 Task: Look for space in Oak Grove, United States from 8th August, 2023 to 15th August, 2023 for 9 adults in price range Rs.10000 to Rs.14000. Place can be shared room with 5 bedrooms having 9 beds and 5 bathrooms. Property type can be house, flat, guest house. Amenities needed are: wifi, TV, free parkinig on premises, gym, breakfast. Booking option can be shelf check-in. Required host language is English.
Action: Mouse moved to (444, 115)
Screenshot: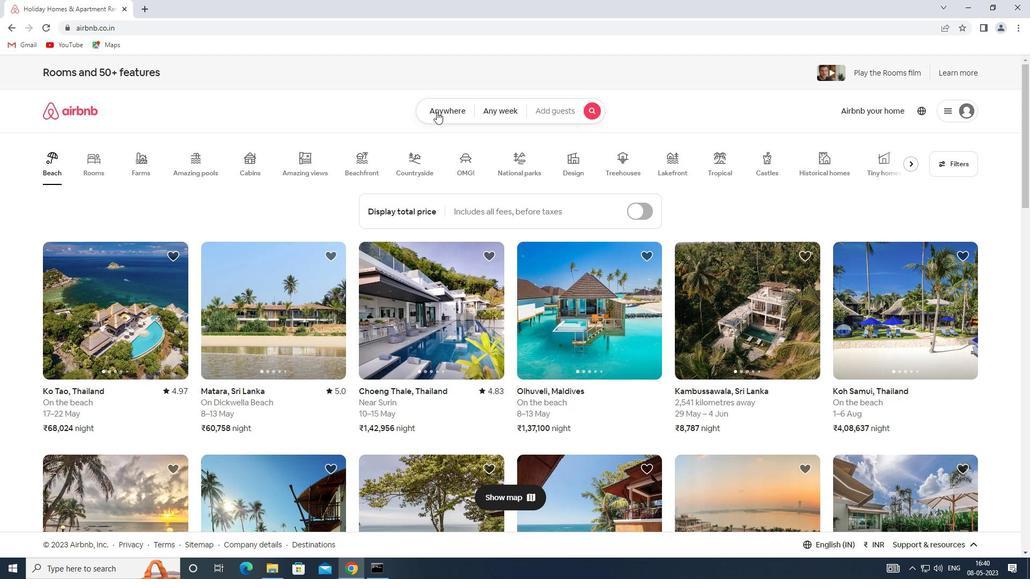
Action: Mouse pressed left at (444, 115)
Screenshot: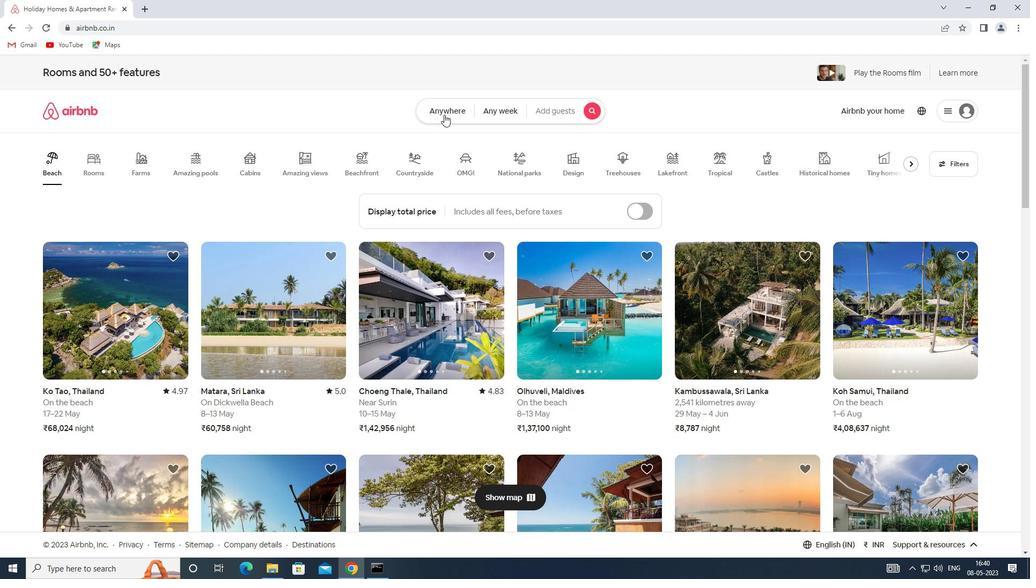 
Action: Mouse moved to (359, 148)
Screenshot: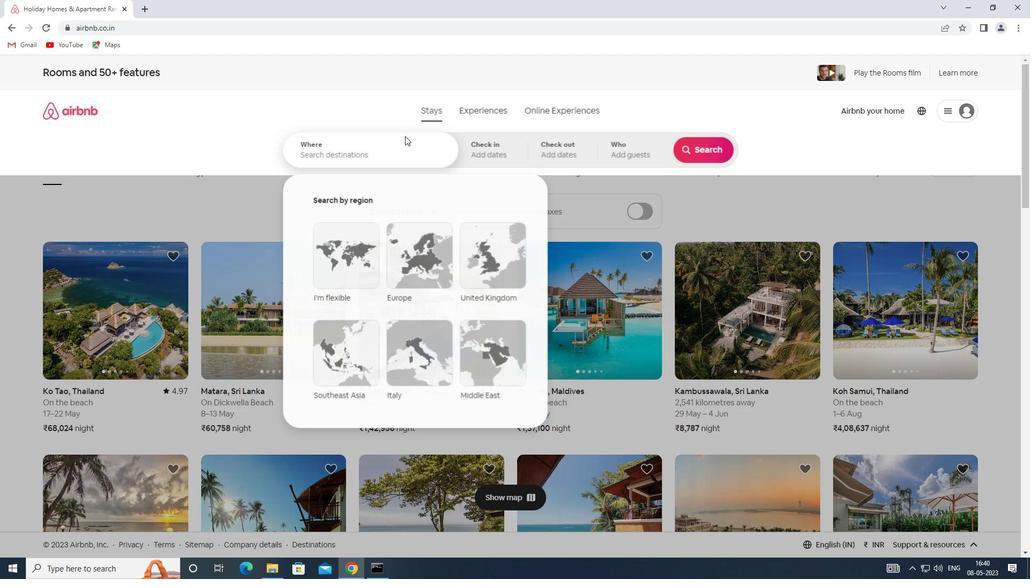 
Action: Mouse pressed left at (359, 148)
Screenshot: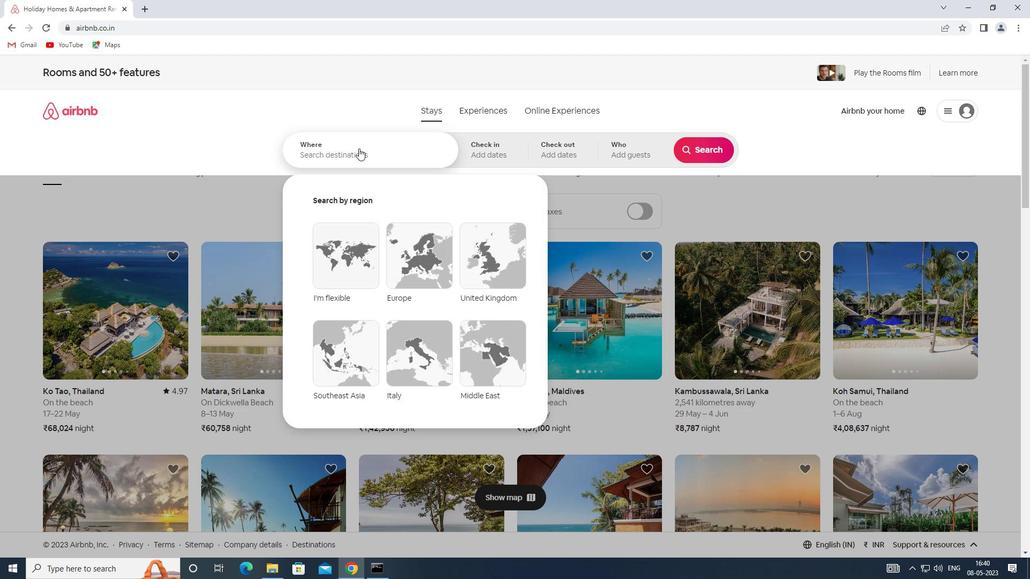 
Action: Key pressed <Key.shift><Key.shift><Key.shift><Key.shift><Key.shift>SPACE<Key.space>IN<Key.space><Key.shift>OAK<Key.space><Key.shift>GROVE,<Key.shift>UNITED<Key.space><Key.shift>STATES
Screenshot: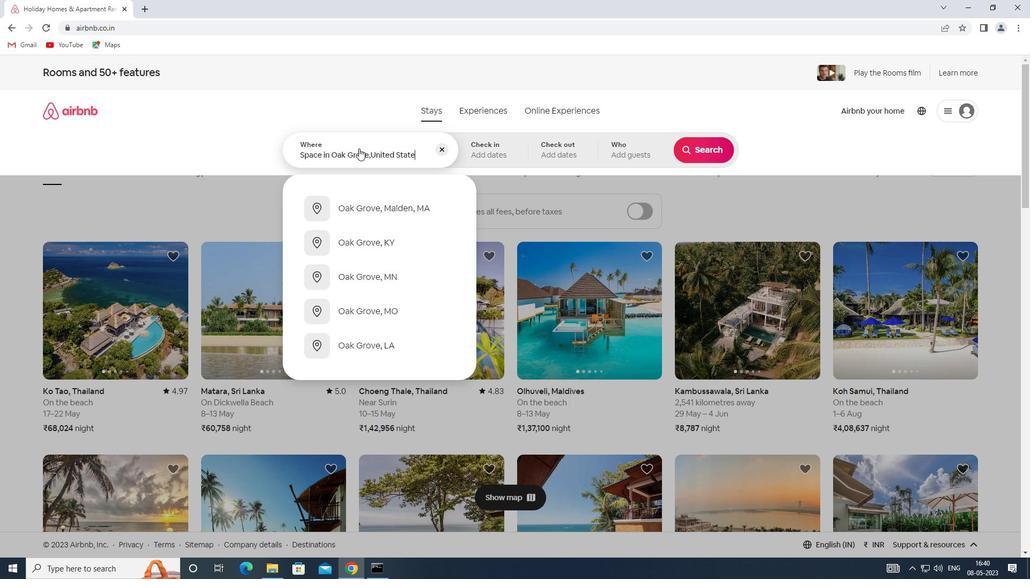 
Action: Mouse moved to (481, 142)
Screenshot: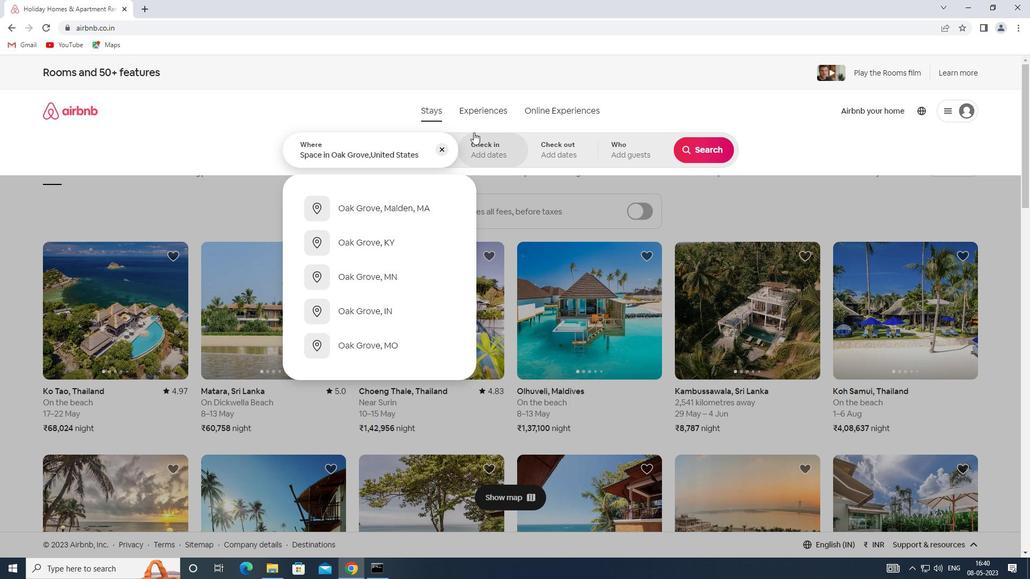 
Action: Mouse pressed left at (481, 142)
Screenshot: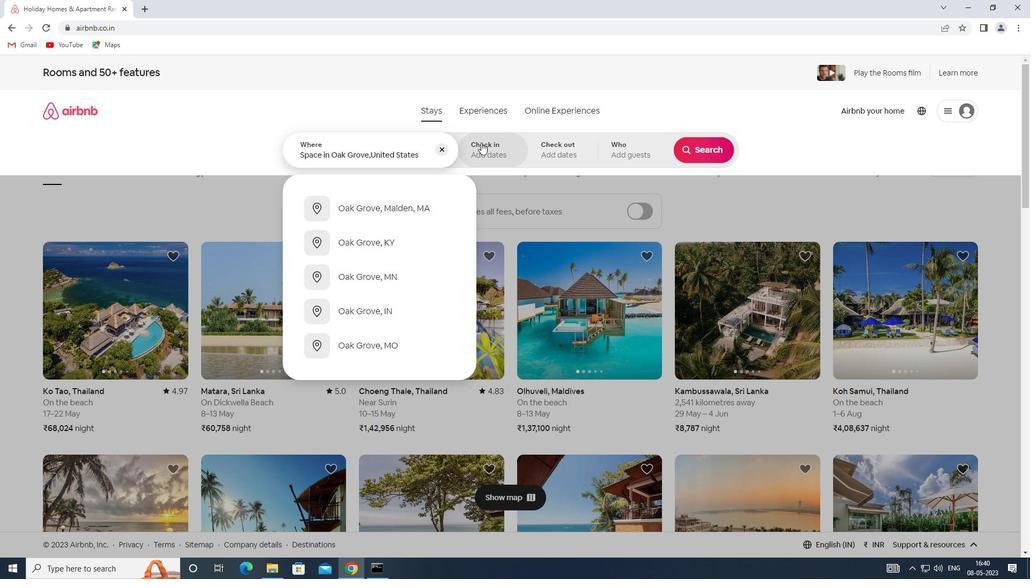 
Action: Mouse moved to (697, 233)
Screenshot: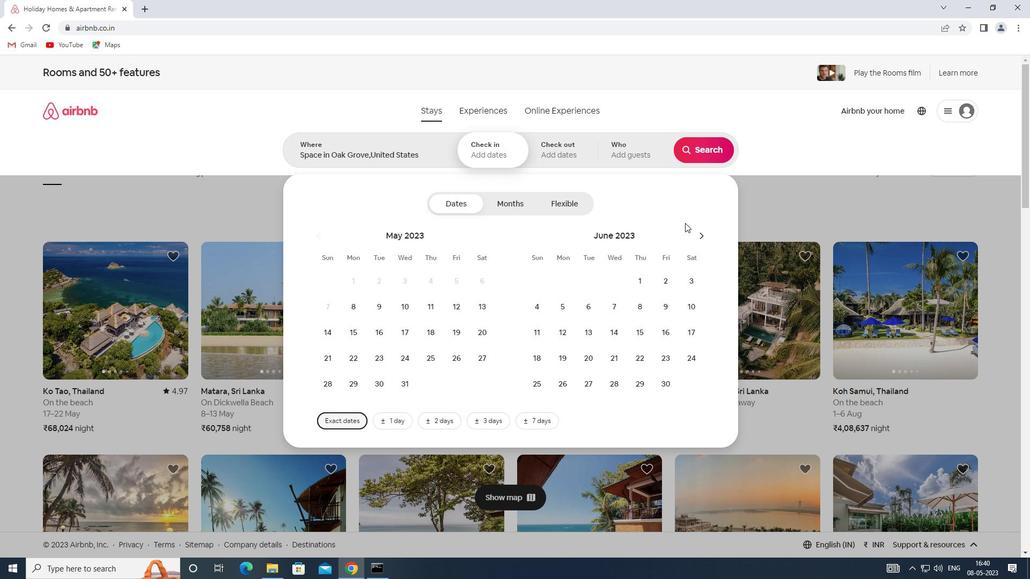 
Action: Mouse pressed left at (697, 233)
Screenshot: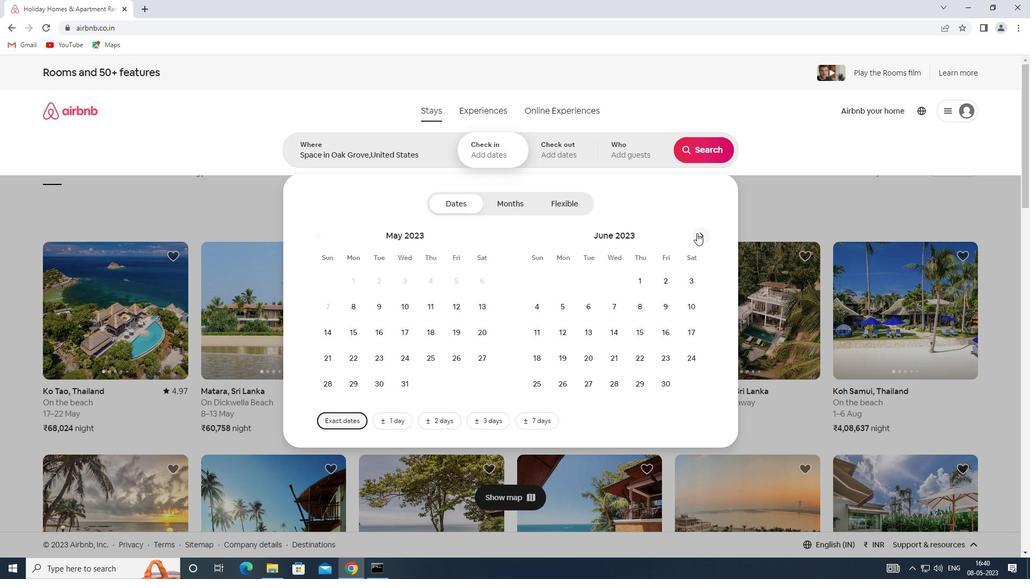
Action: Mouse pressed left at (697, 233)
Screenshot: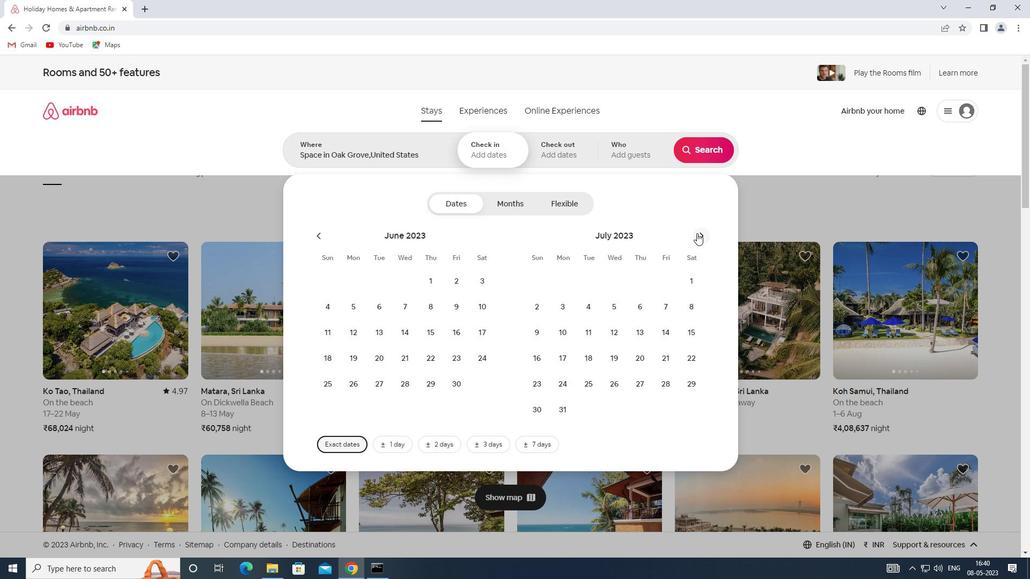 
Action: Mouse moved to (596, 305)
Screenshot: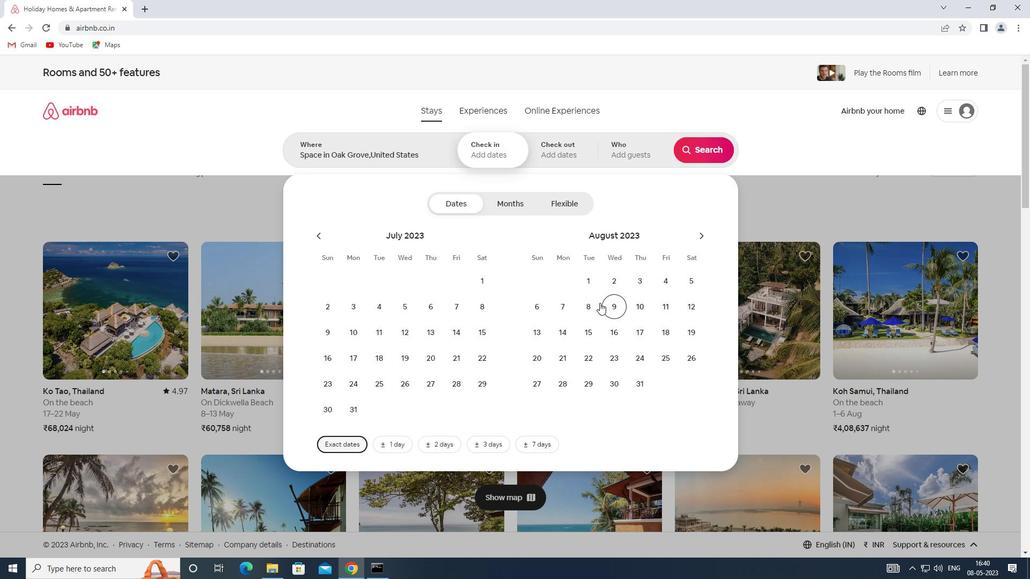 
Action: Mouse pressed left at (596, 305)
Screenshot: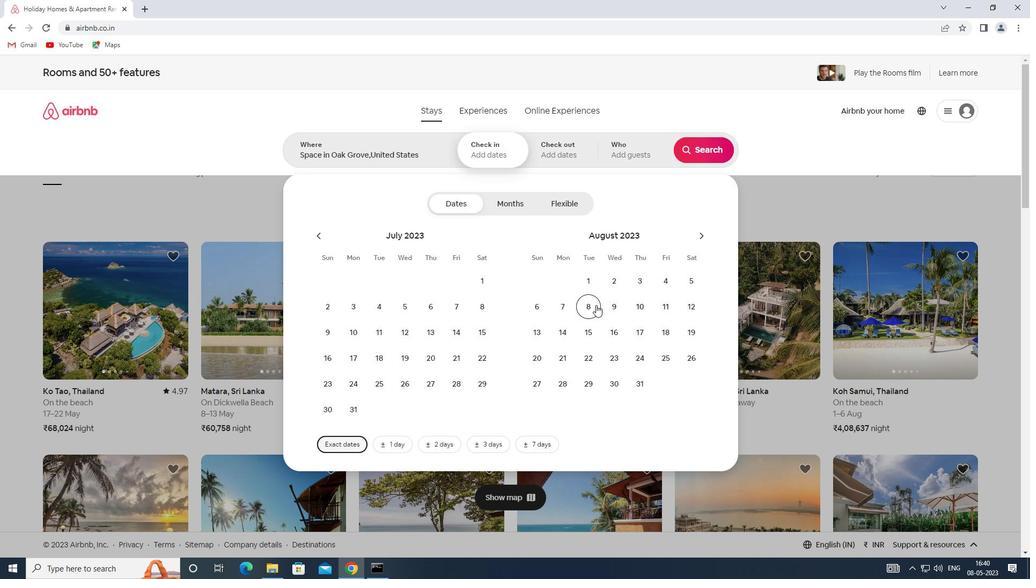 
Action: Mouse moved to (590, 334)
Screenshot: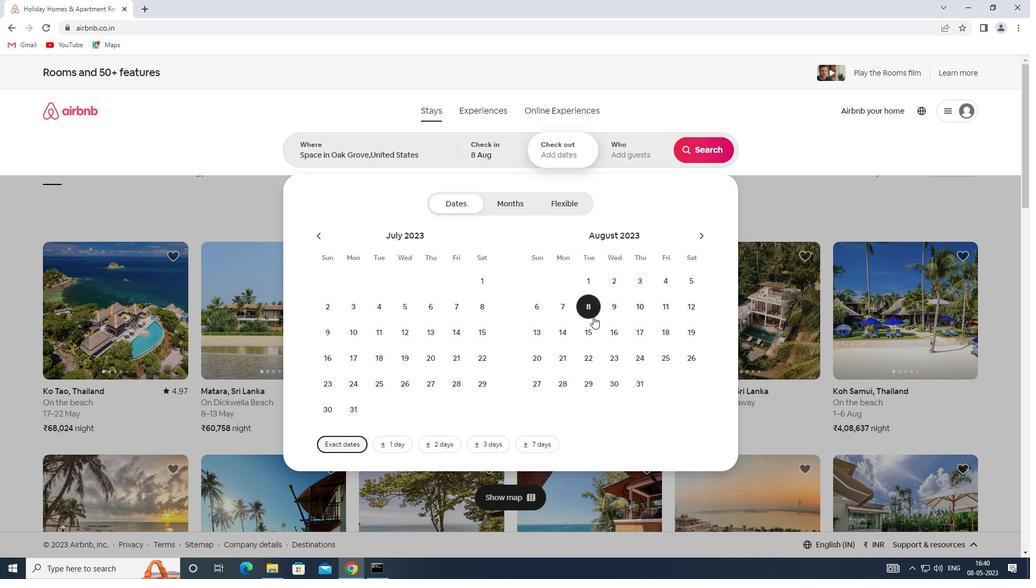
Action: Mouse pressed left at (590, 334)
Screenshot: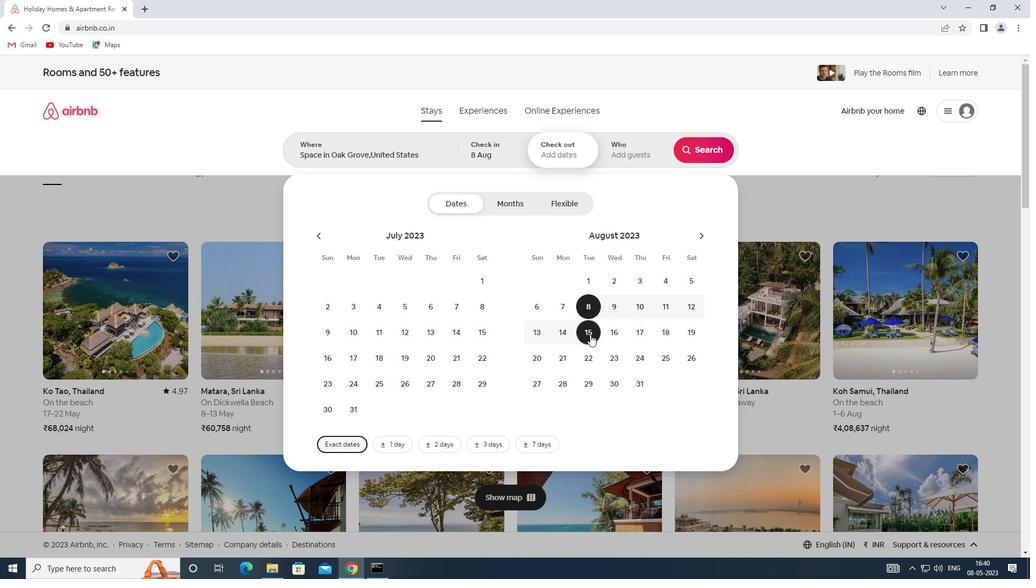 
Action: Mouse moved to (622, 156)
Screenshot: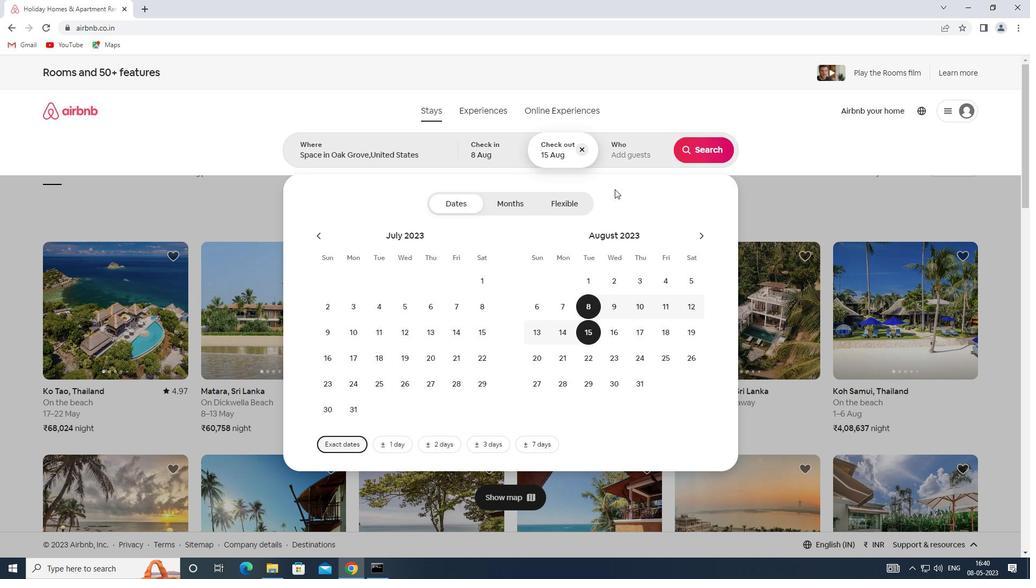 
Action: Mouse pressed left at (622, 156)
Screenshot: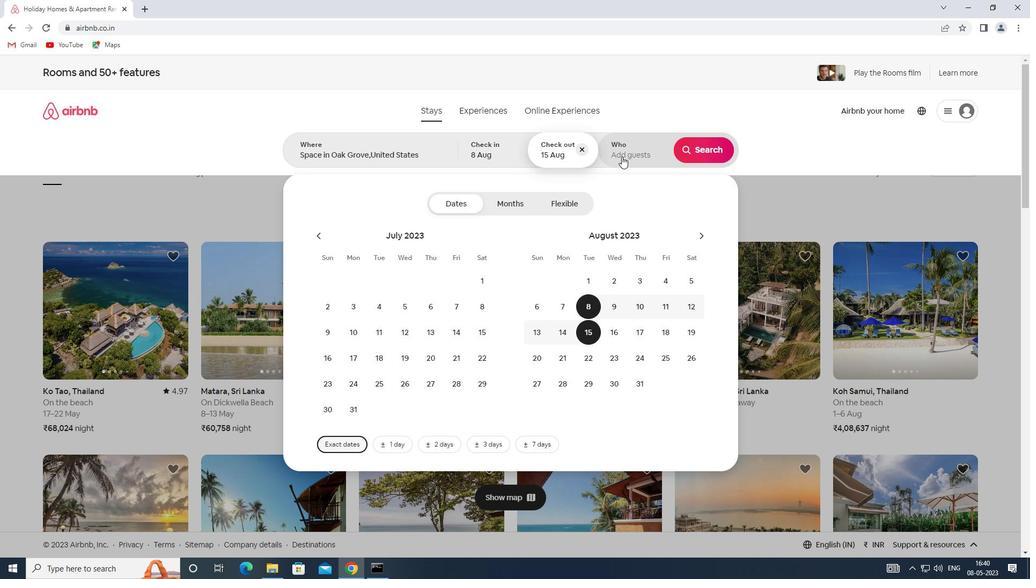 
Action: Mouse moved to (704, 206)
Screenshot: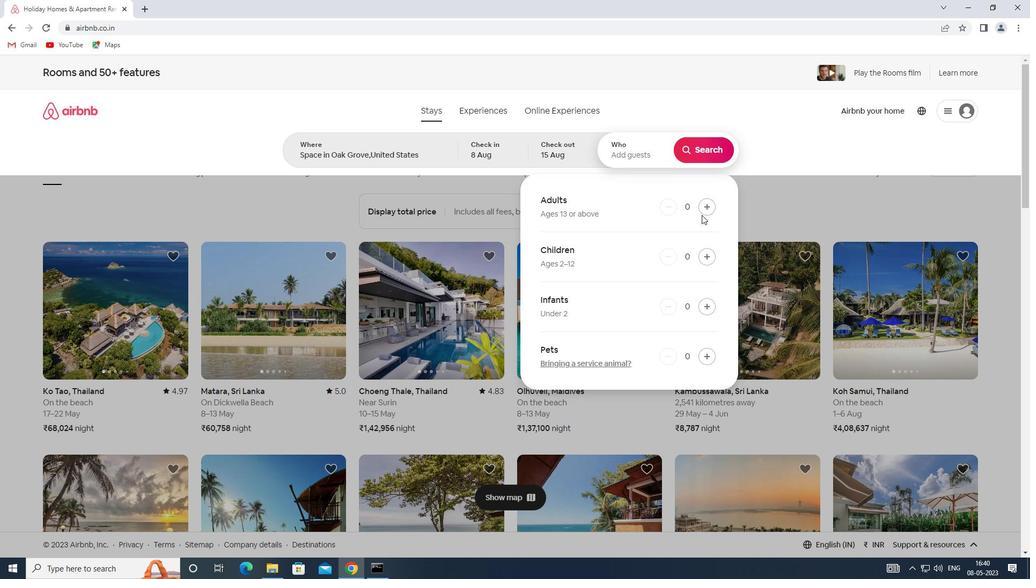 
Action: Mouse pressed left at (704, 206)
Screenshot: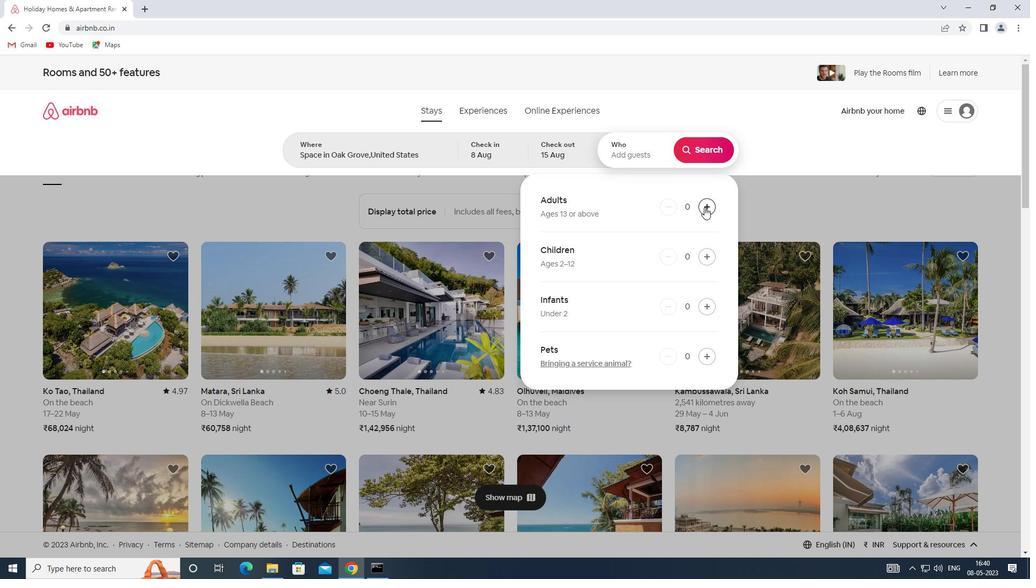
Action: Mouse pressed left at (704, 206)
Screenshot: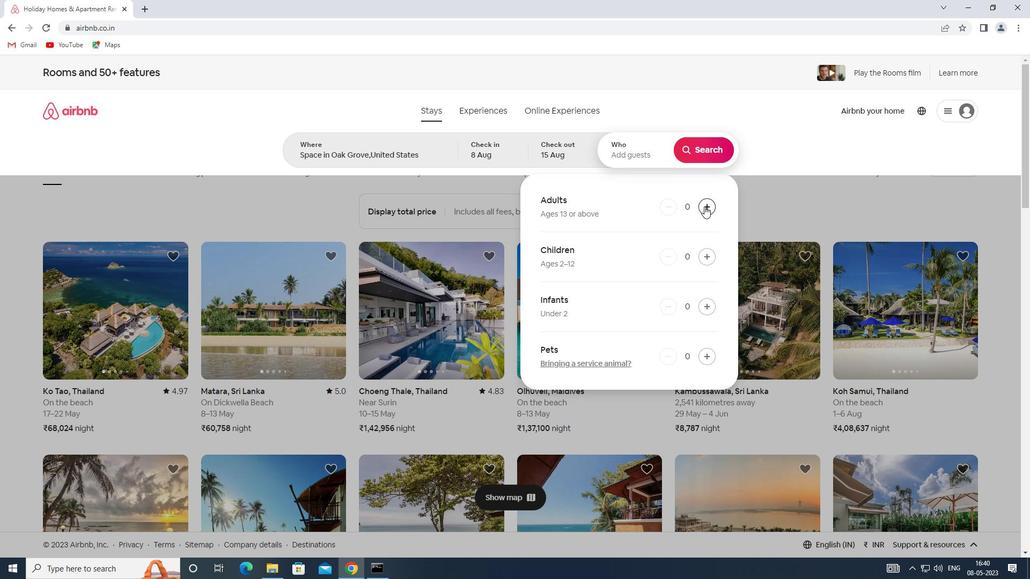 
Action: Mouse pressed left at (704, 206)
Screenshot: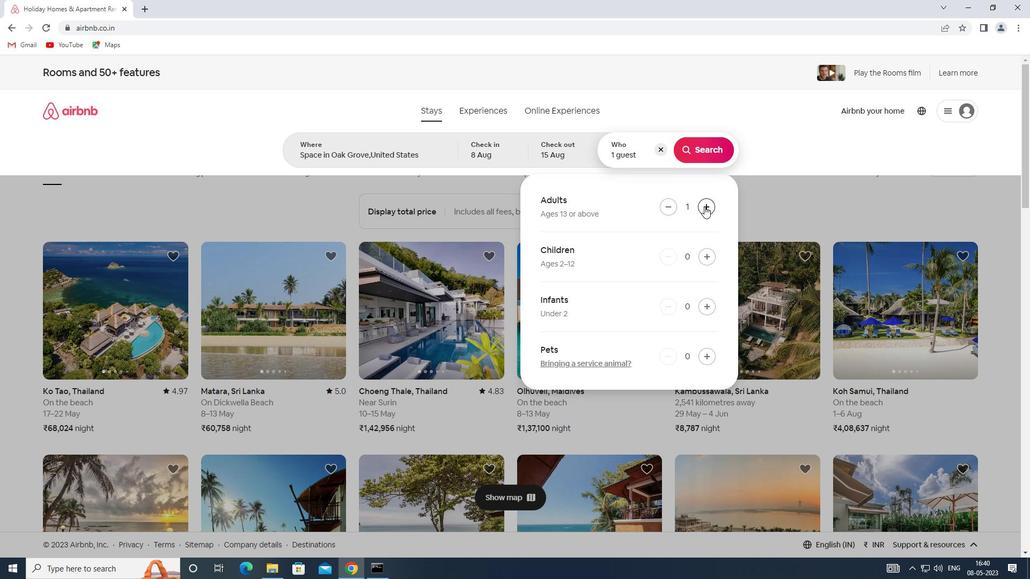 
Action: Mouse pressed left at (704, 206)
Screenshot: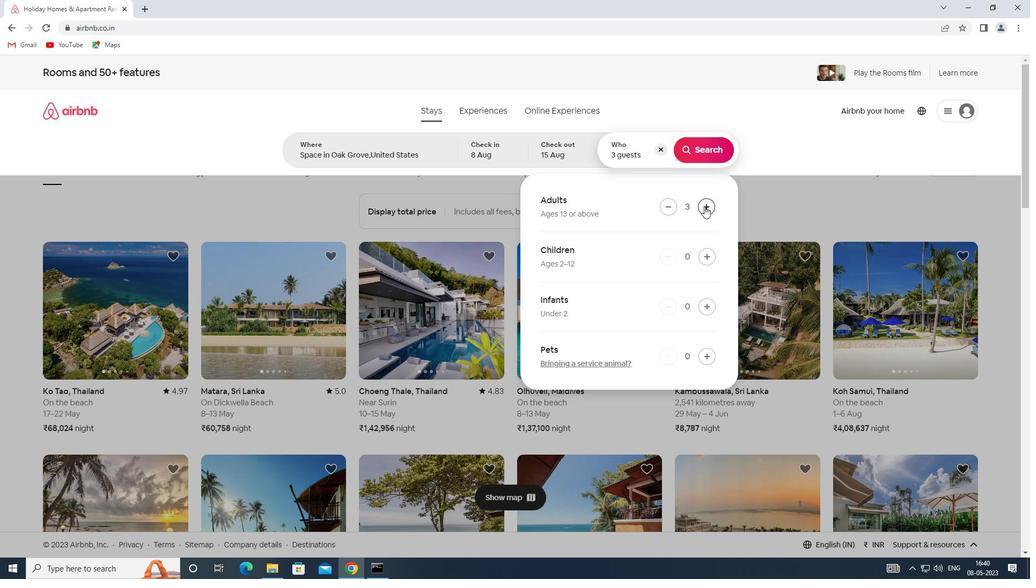 
Action: Mouse pressed left at (704, 206)
Screenshot: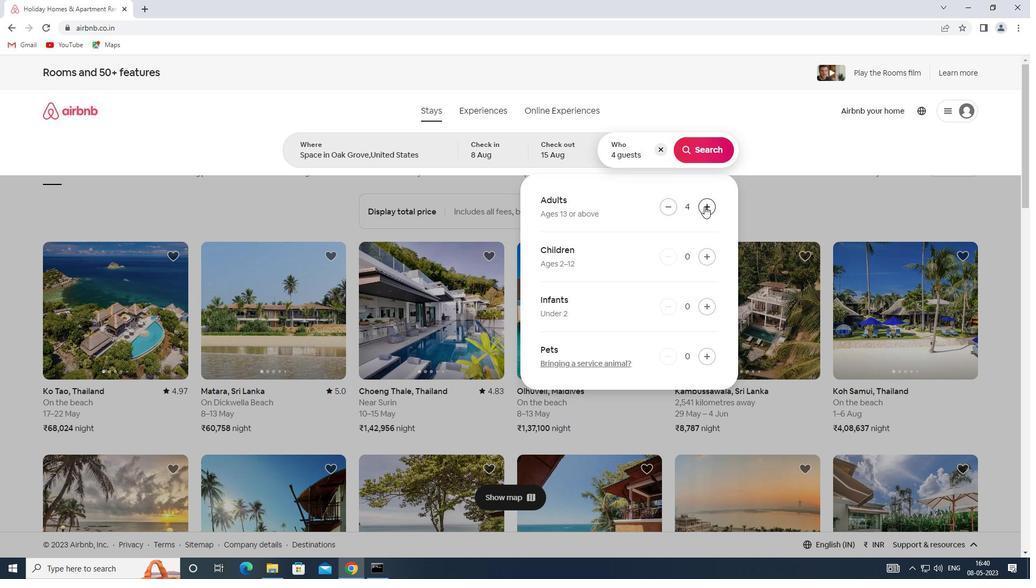 
Action: Mouse pressed left at (704, 206)
Screenshot: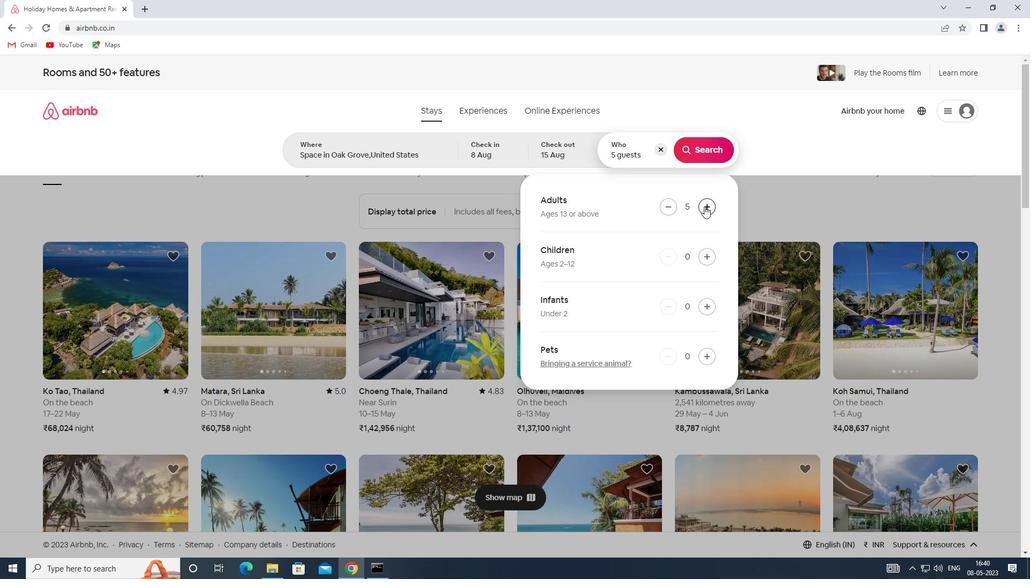 
Action: Mouse pressed left at (704, 206)
Screenshot: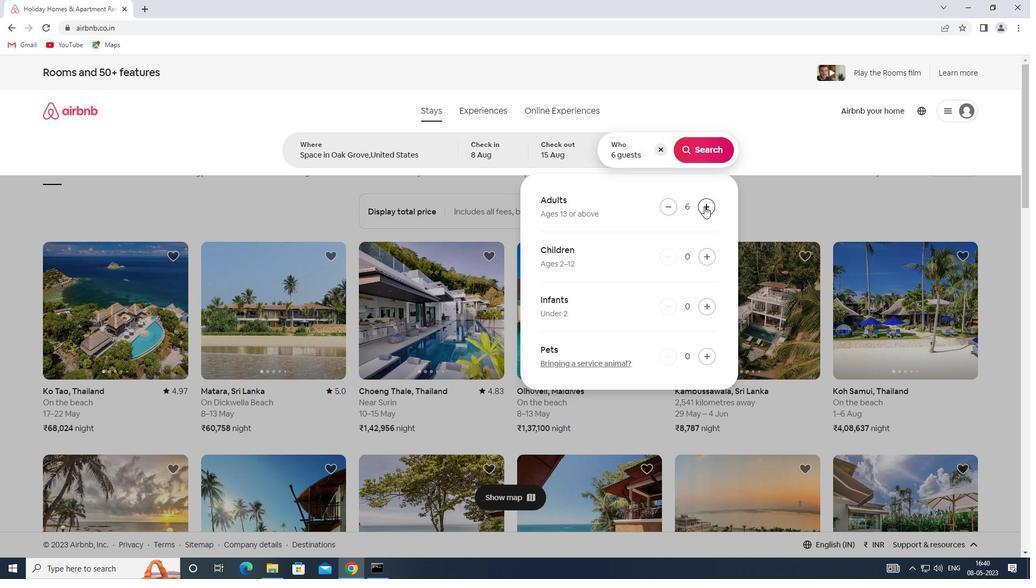 
Action: Mouse pressed left at (704, 206)
Screenshot: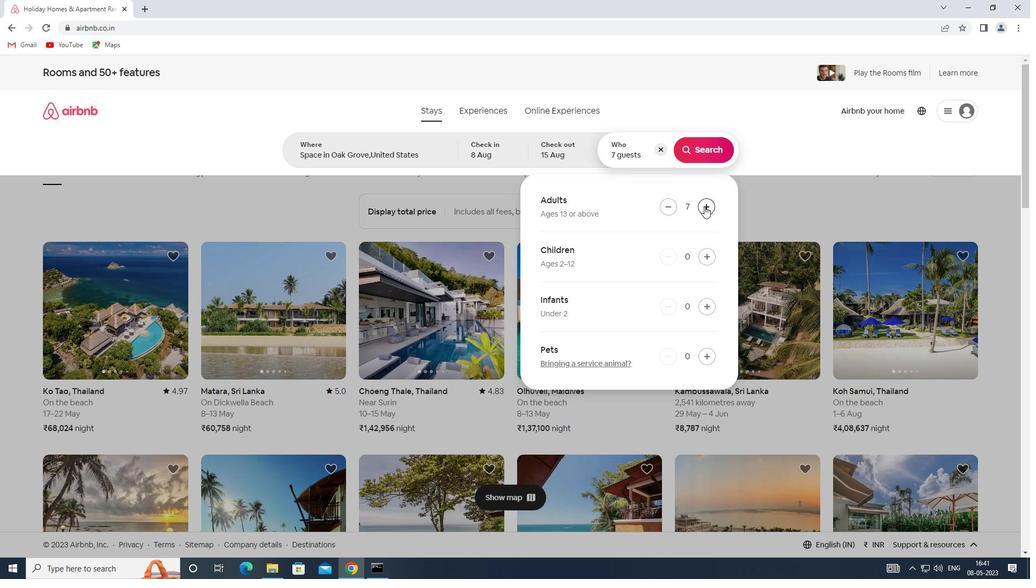 
Action: Mouse pressed left at (704, 206)
Screenshot: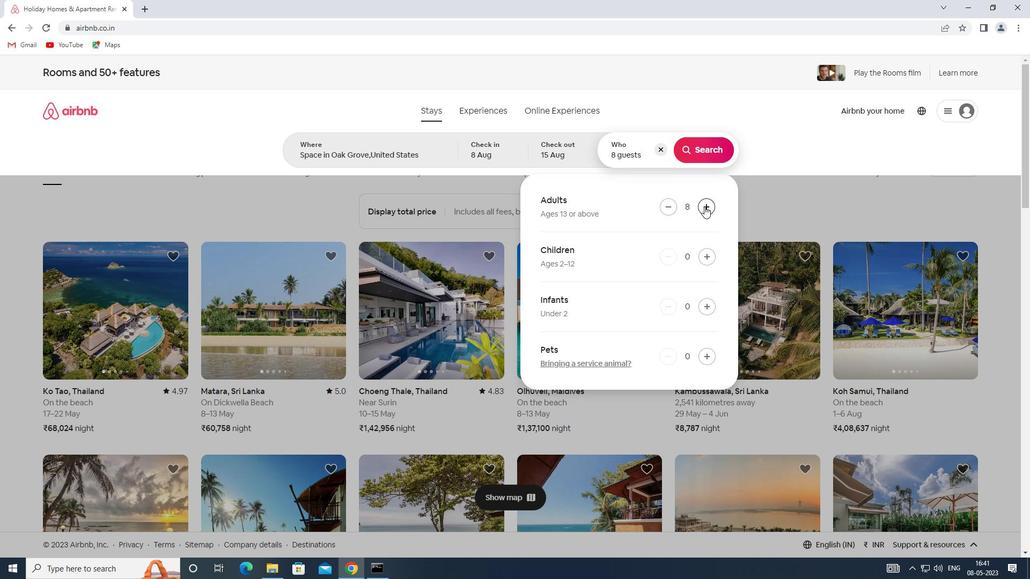 
Action: Mouse moved to (715, 151)
Screenshot: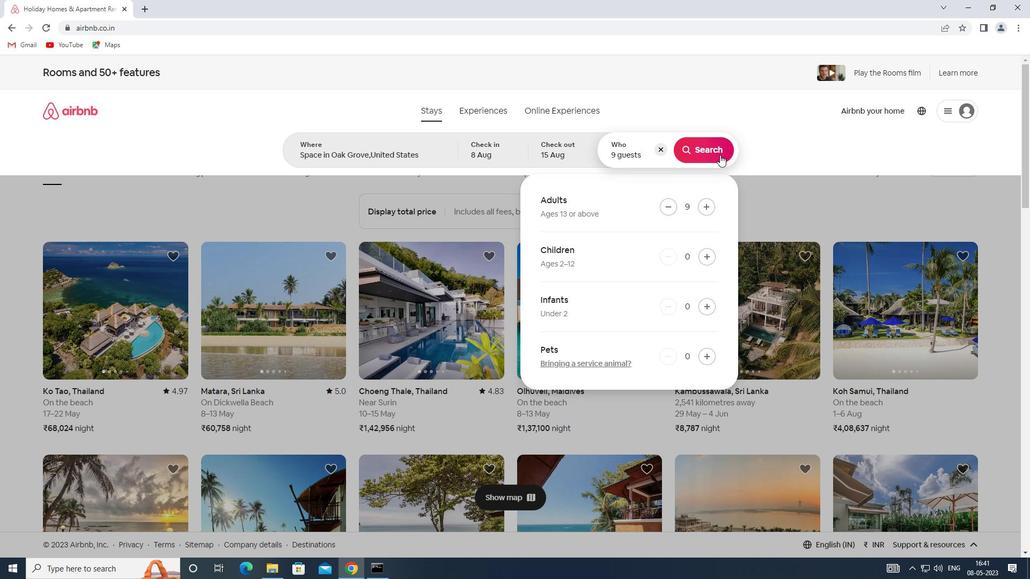 
Action: Mouse pressed left at (715, 151)
Screenshot: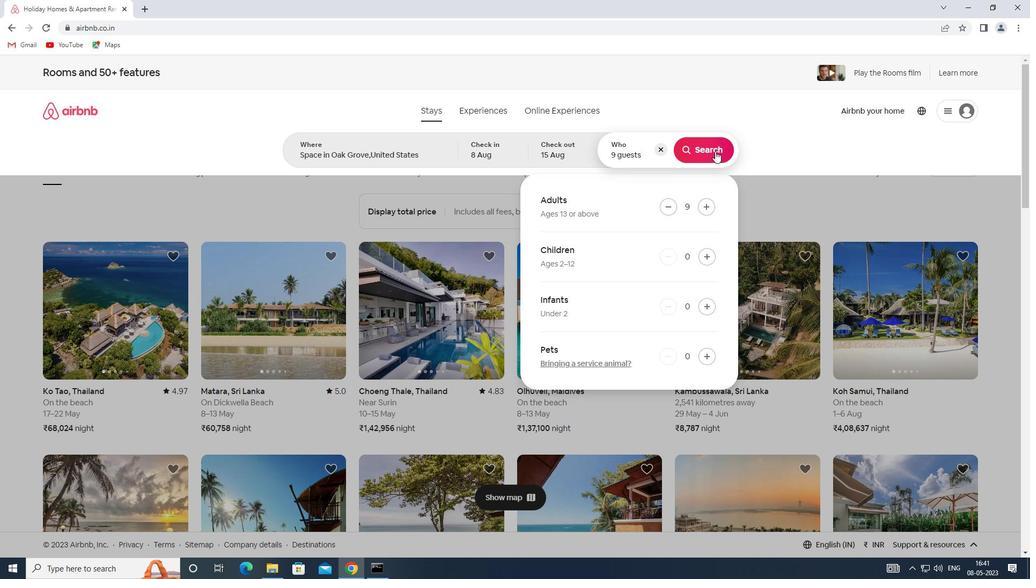 
Action: Mouse moved to (981, 114)
Screenshot: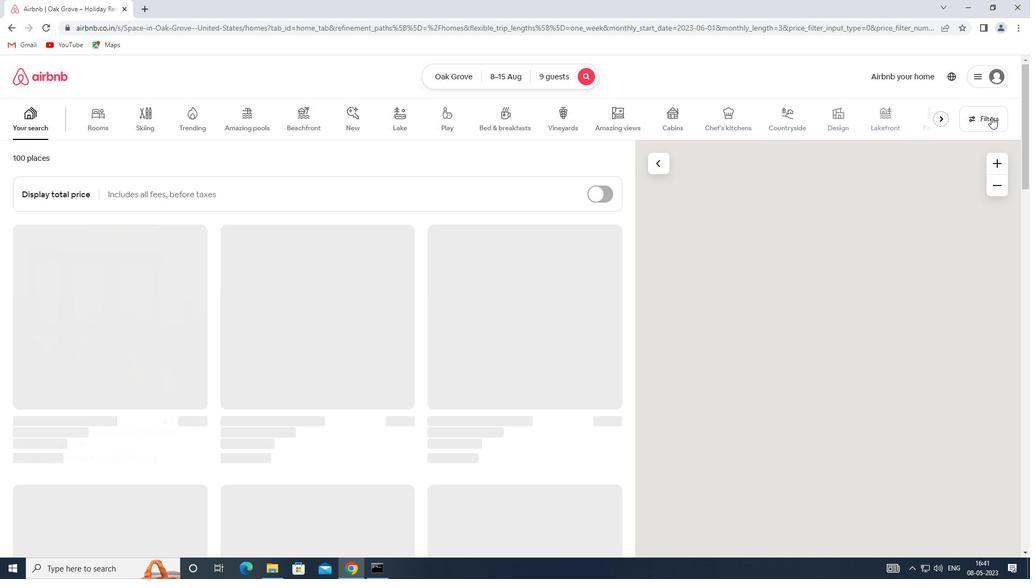 
Action: Mouse pressed left at (981, 114)
Screenshot: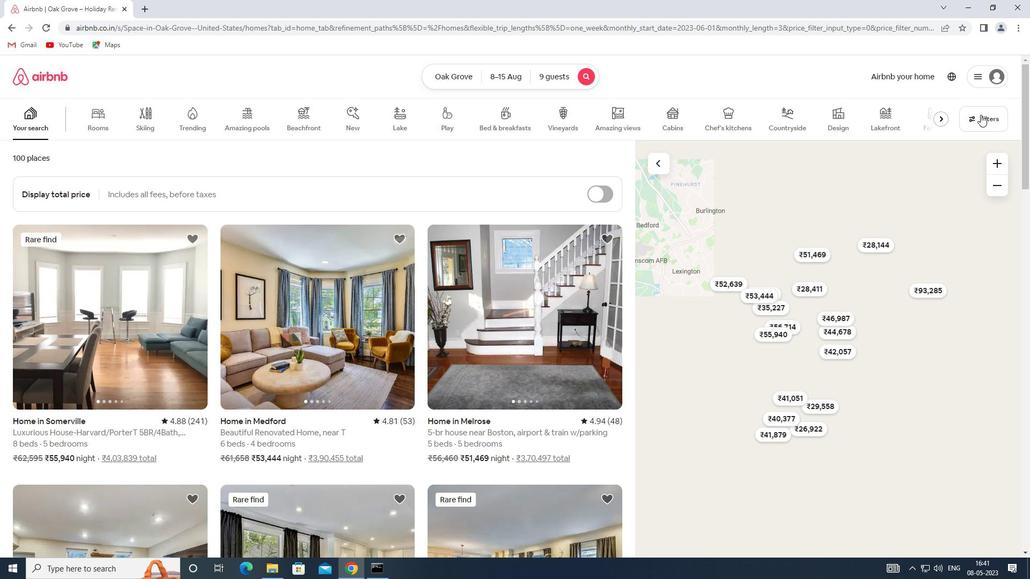 
Action: Mouse moved to (381, 389)
Screenshot: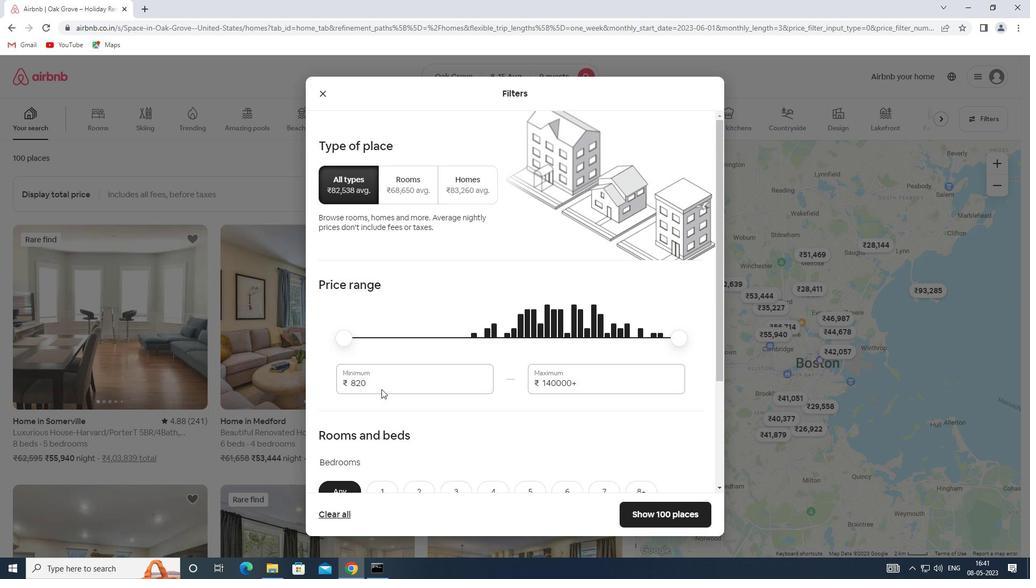 
Action: Mouse pressed left at (381, 389)
Screenshot: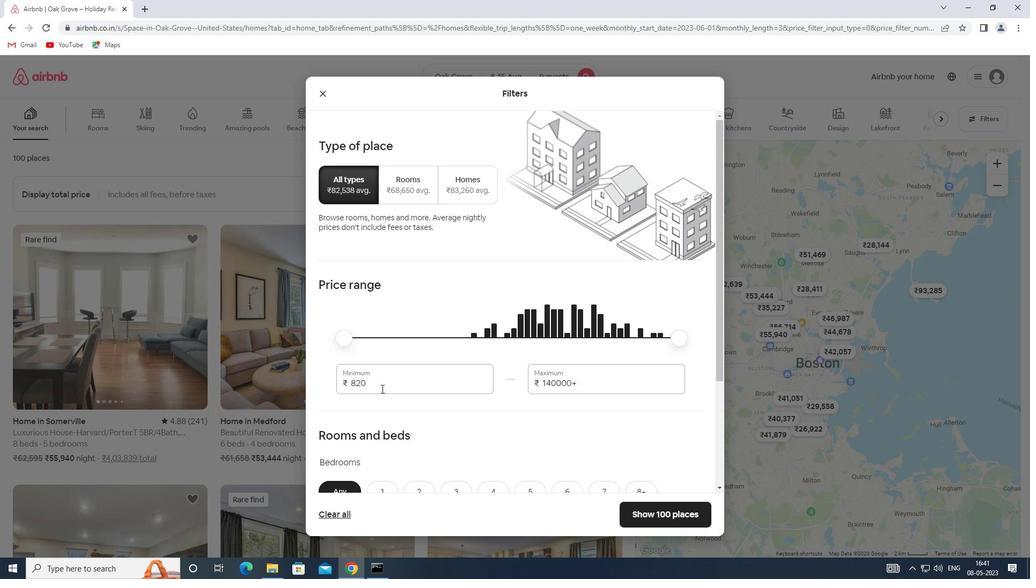 
Action: Mouse moved to (310, 385)
Screenshot: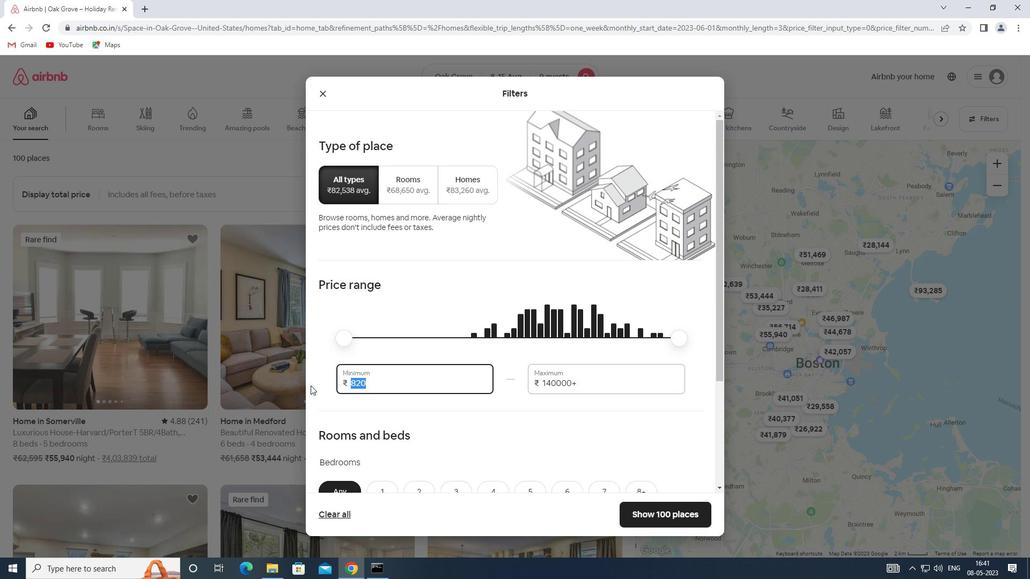
Action: Key pressed 10000
Screenshot: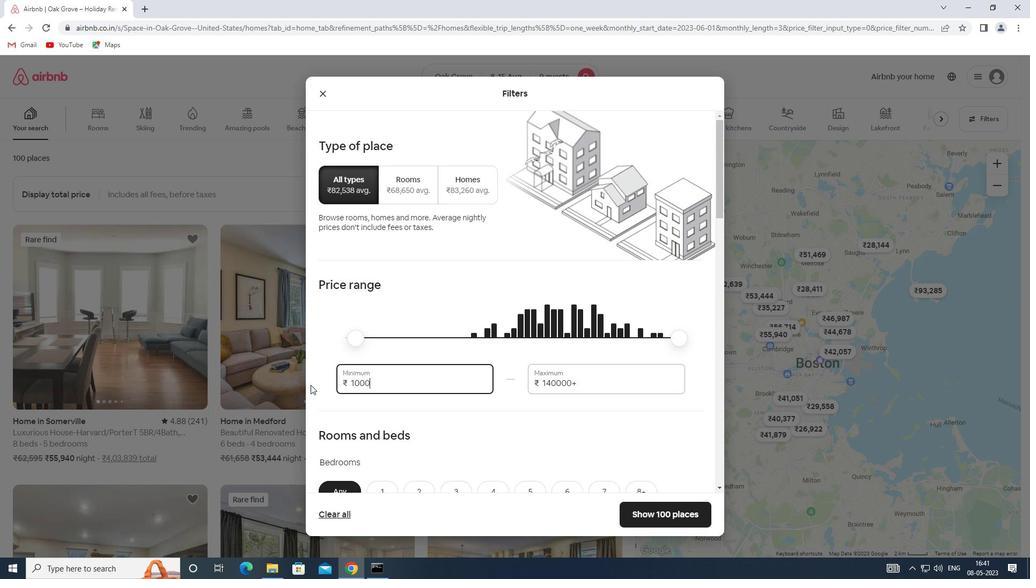 
Action: Mouse moved to (589, 381)
Screenshot: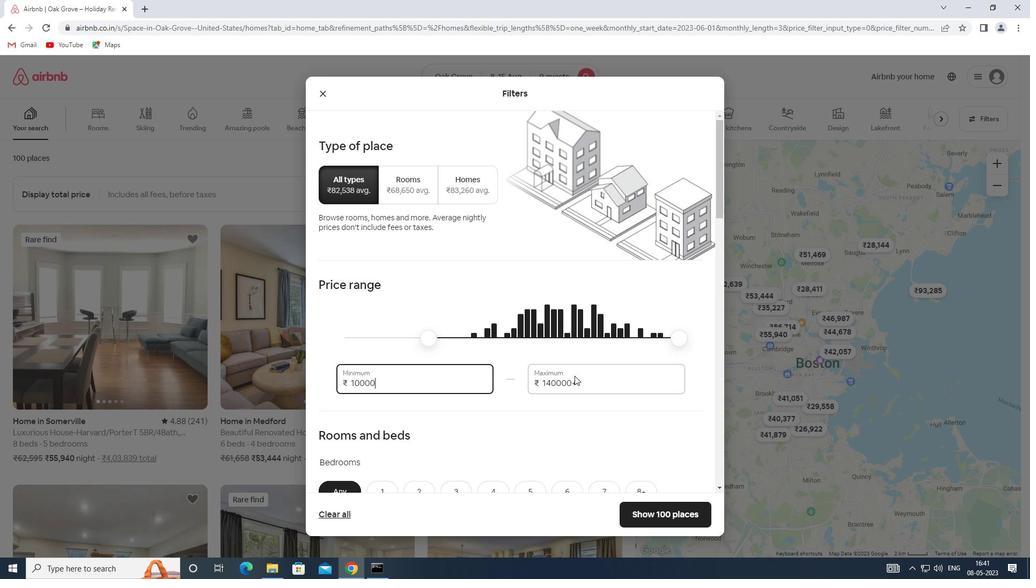 
Action: Mouse pressed left at (589, 381)
Screenshot: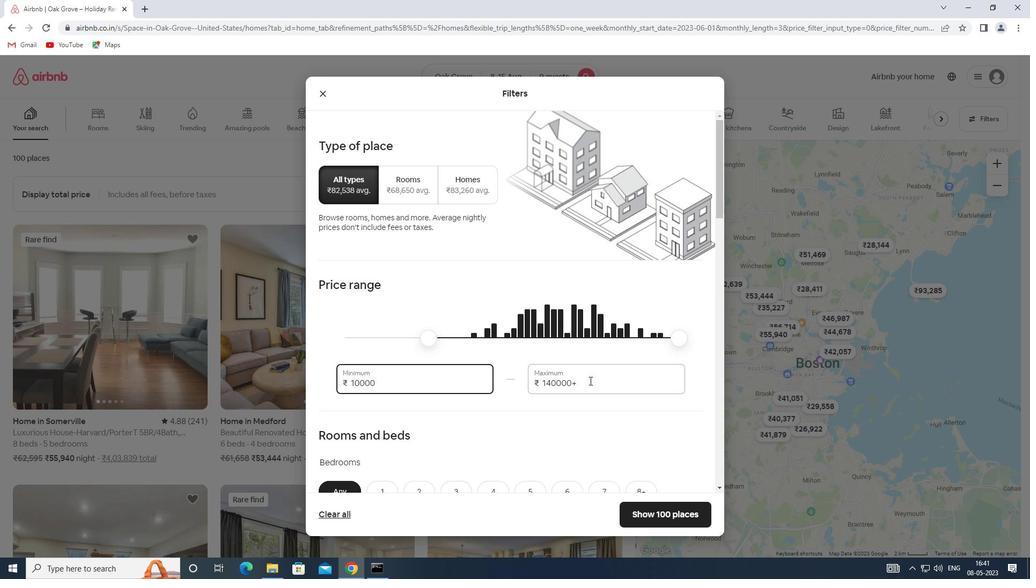 
Action: Mouse moved to (540, 383)
Screenshot: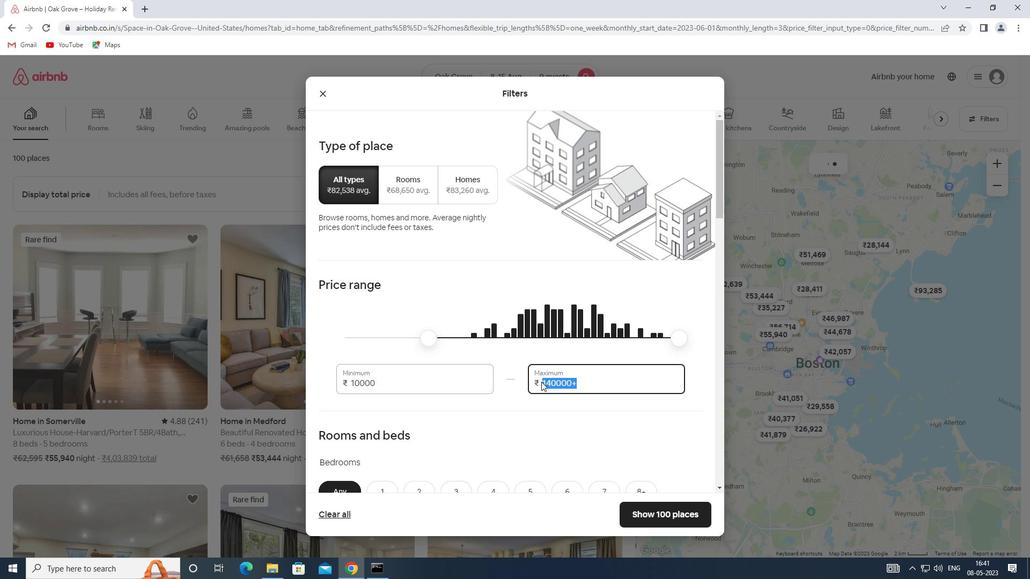 
Action: Key pressed 14000
Screenshot: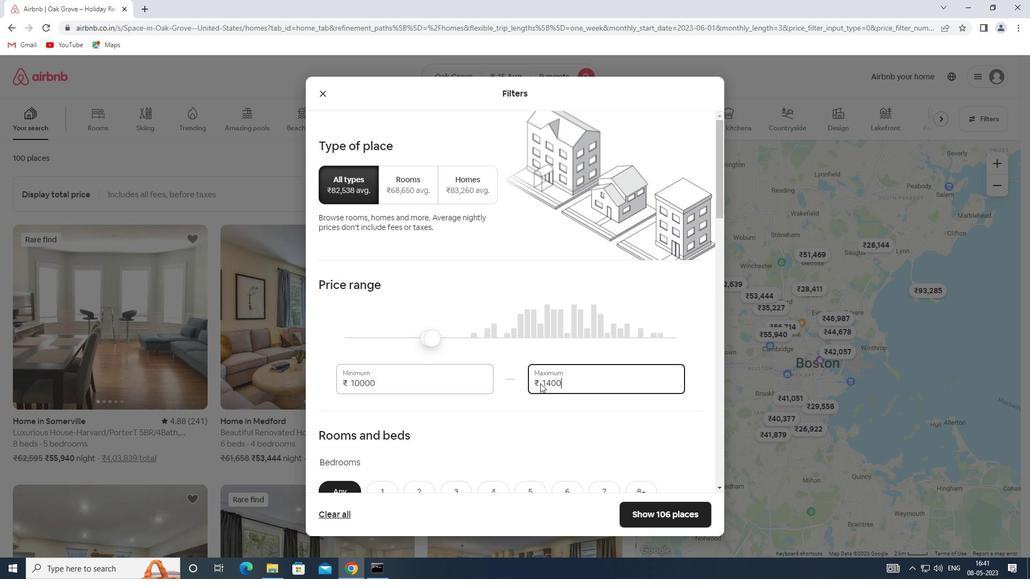 
Action: Mouse moved to (517, 367)
Screenshot: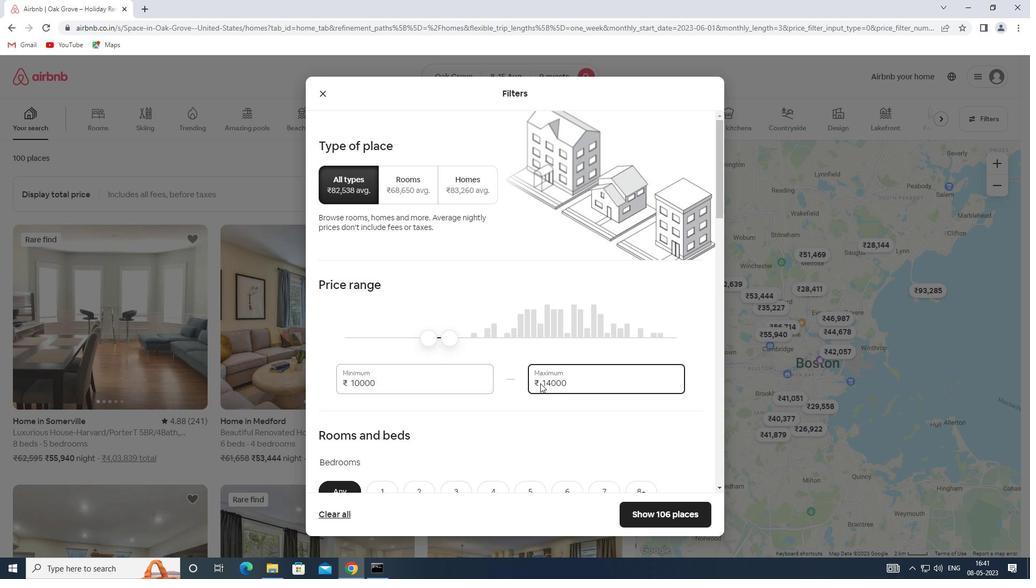 
Action: Mouse scrolled (517, 367) with delta (0, 0)
Screenshot: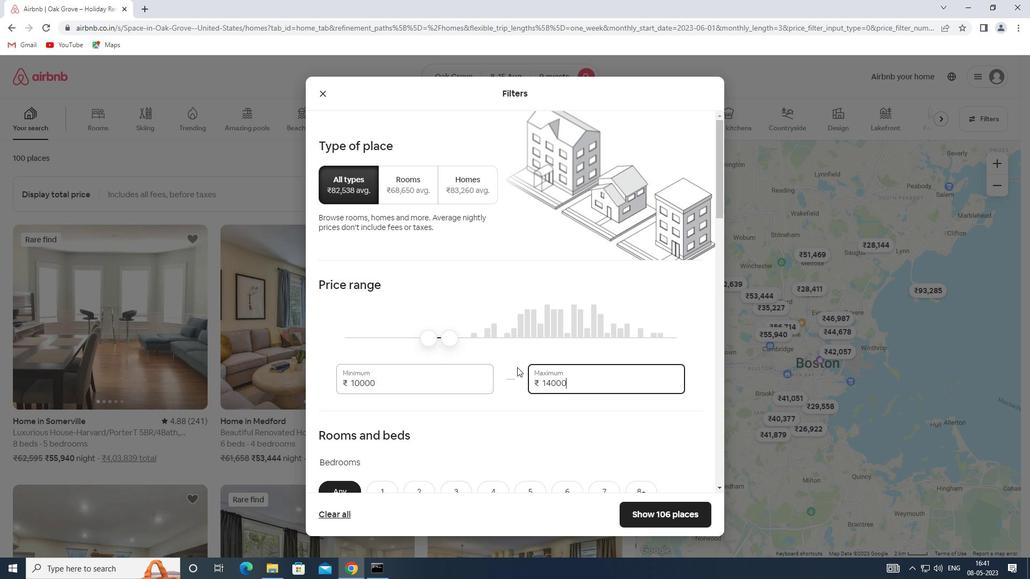 
Action: Mouse scrolled (517, 367) with delta (0, 0)
Screenshot: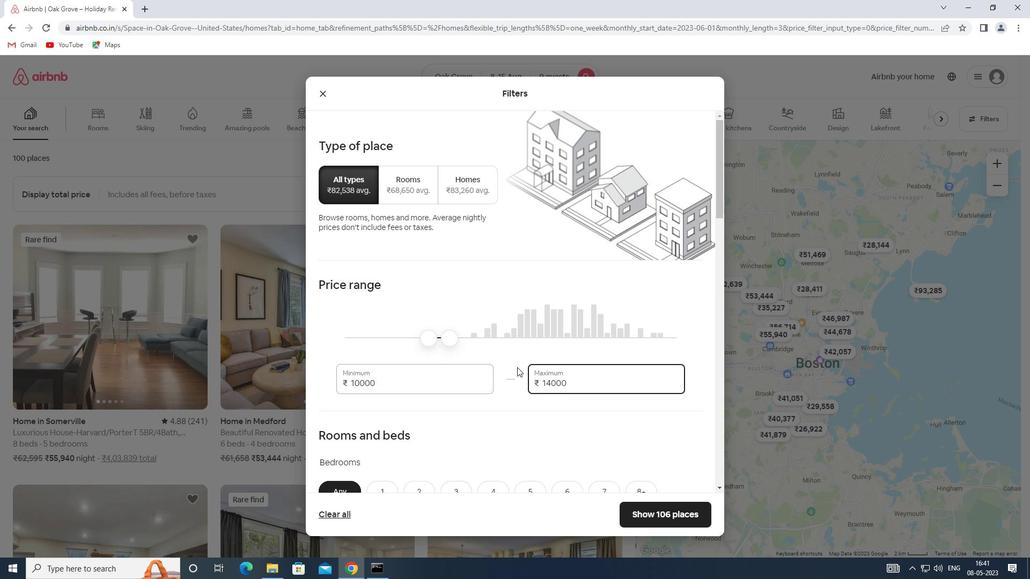 
Action: Mouse moved to (527, 382)
Screenshot: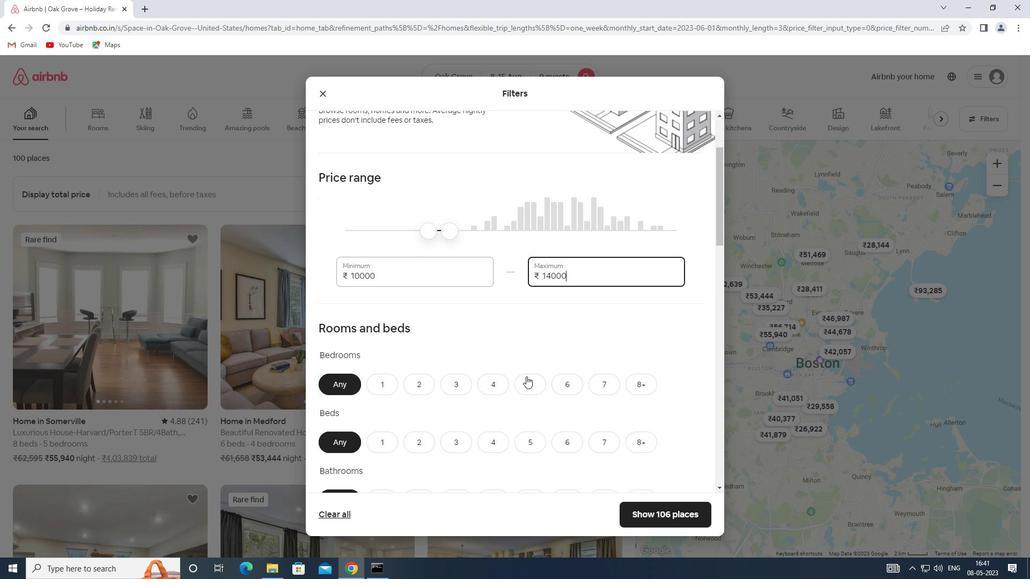 
Action: Mouse pressed left at (527, 382)
Screenshot: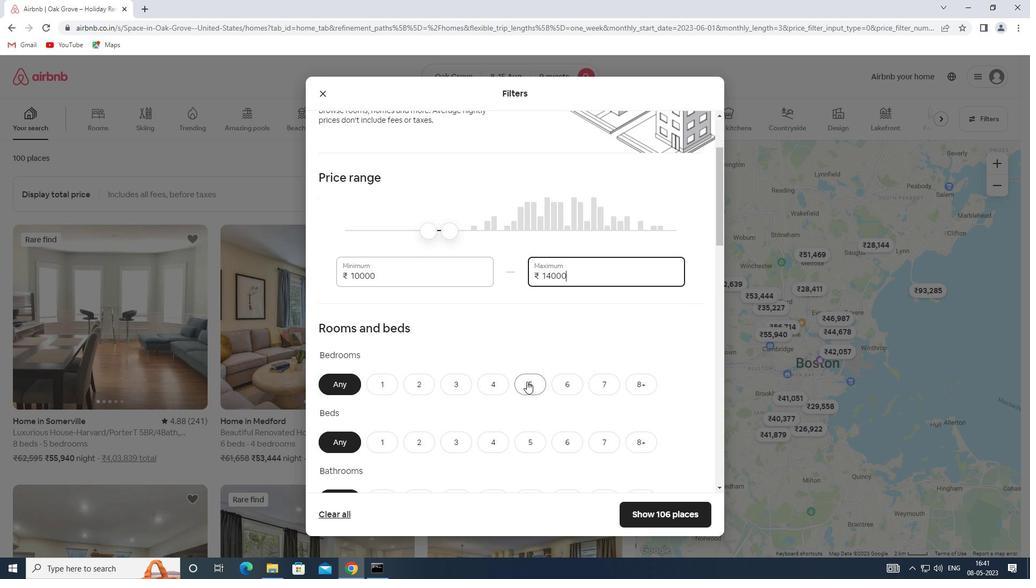 
Action: Mouse moved to (527, 382)
Screenshot: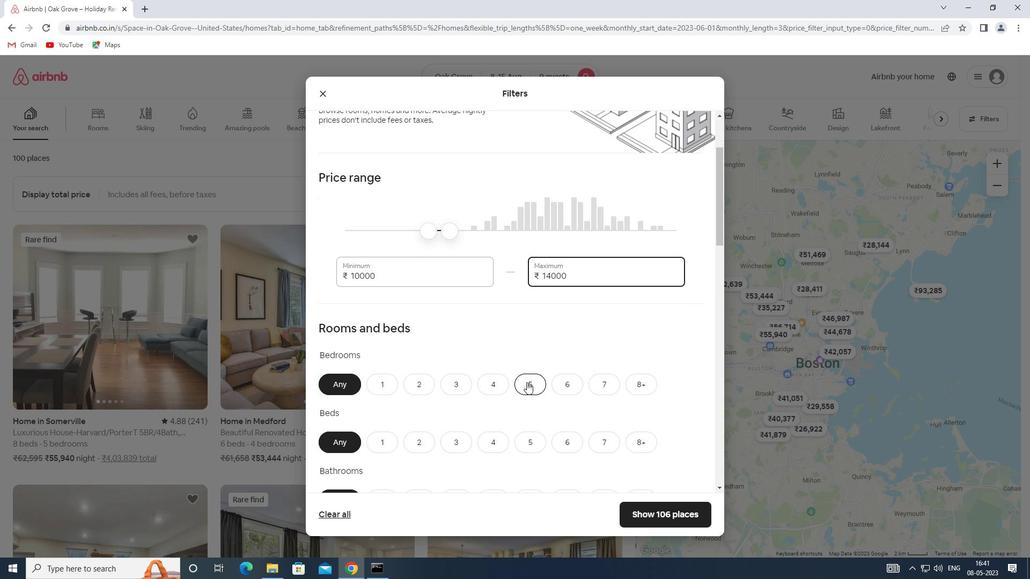 
Action: Mouse scrolled (527, 382) with delta (0, 0)
Screenshot: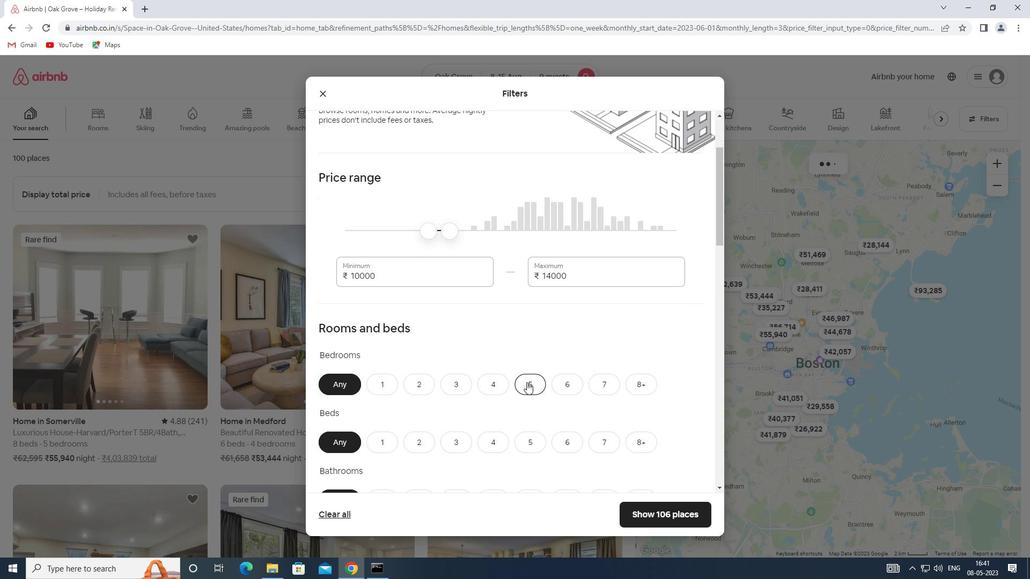 
Action: Mouse scrolled (527, 382) with delta (0, 0)
Screenshot: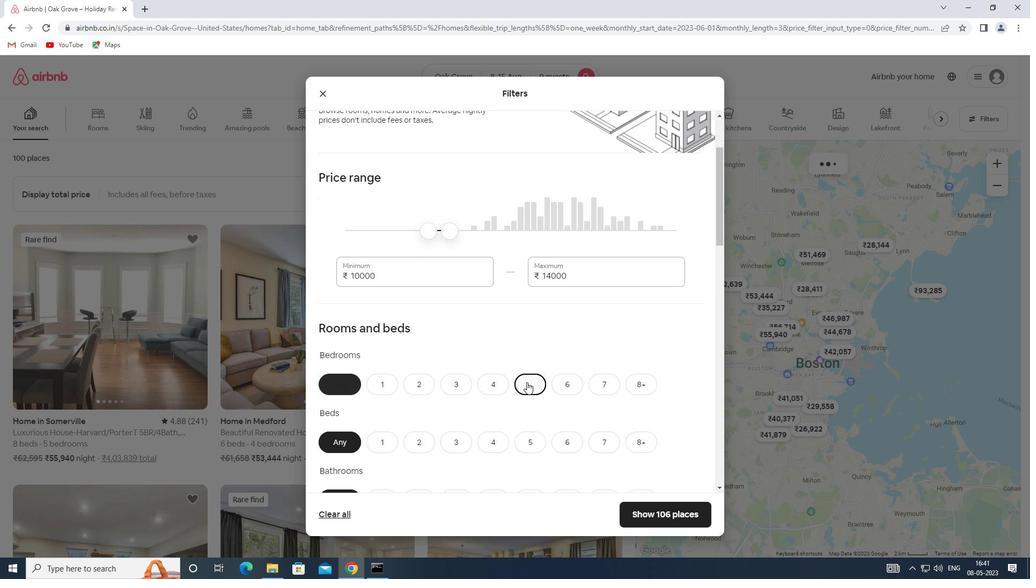 
Action: Mouse moved to (647, 329)
Screenshot: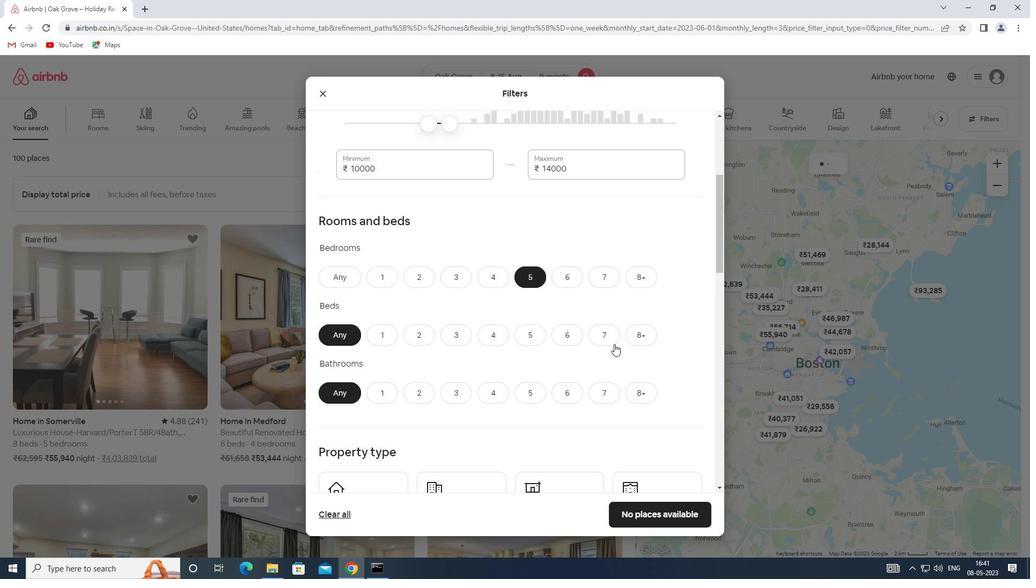 
Action: Mouse pressed left at (647, 329)
Screenshot: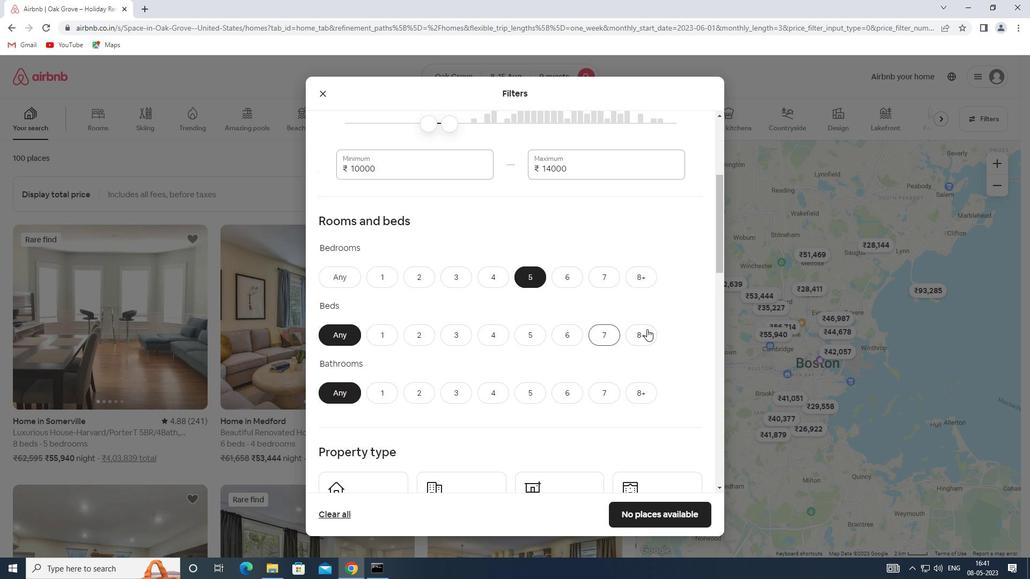 
Action: Mouse moved to (536, 395)
Screenshot: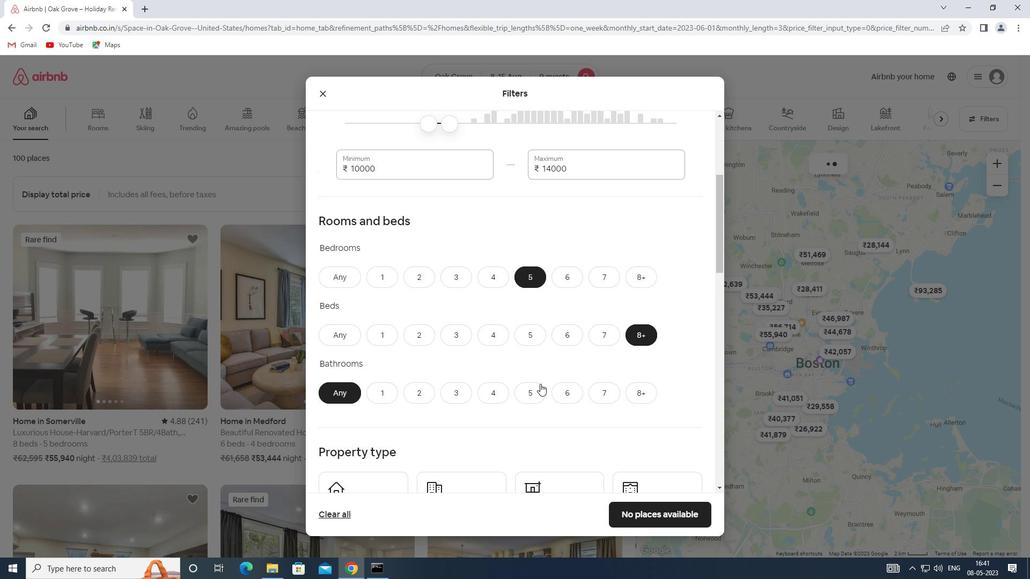 
Action: Mouse pressed left at (536, 395)
Screenshot: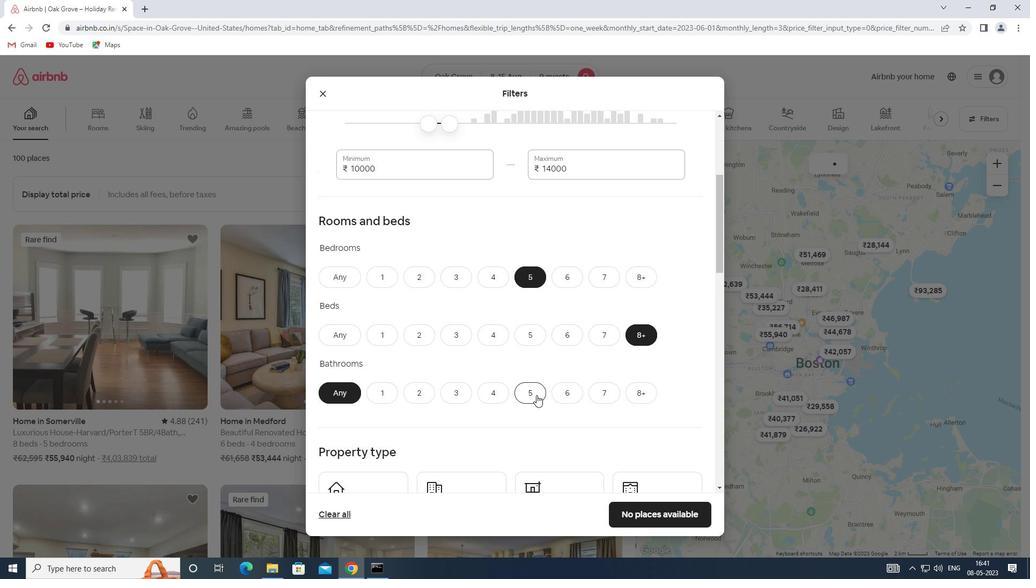 
Action: Mouse moved to (529, 399)
Screenshot: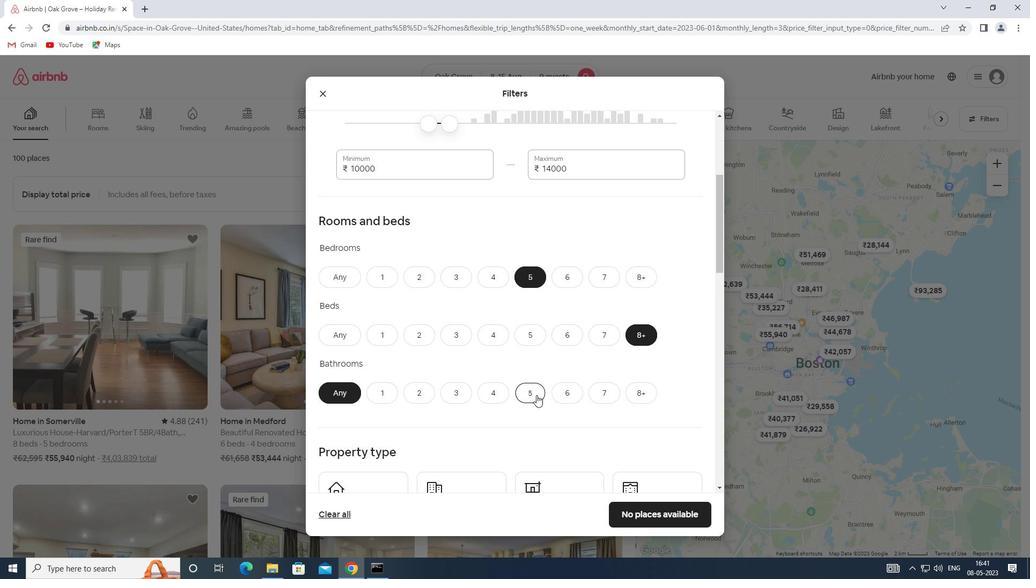 
Action: Mouse scrolled (529, 398) with delta (0, 0)
Screenshot: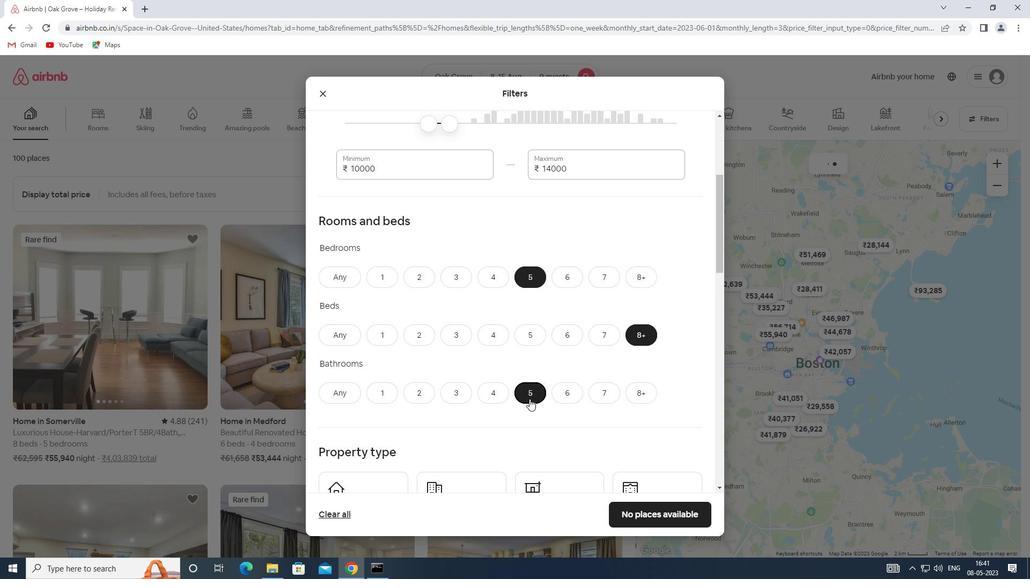 
Action: Mouse moved to (529, 398)
Screenshot: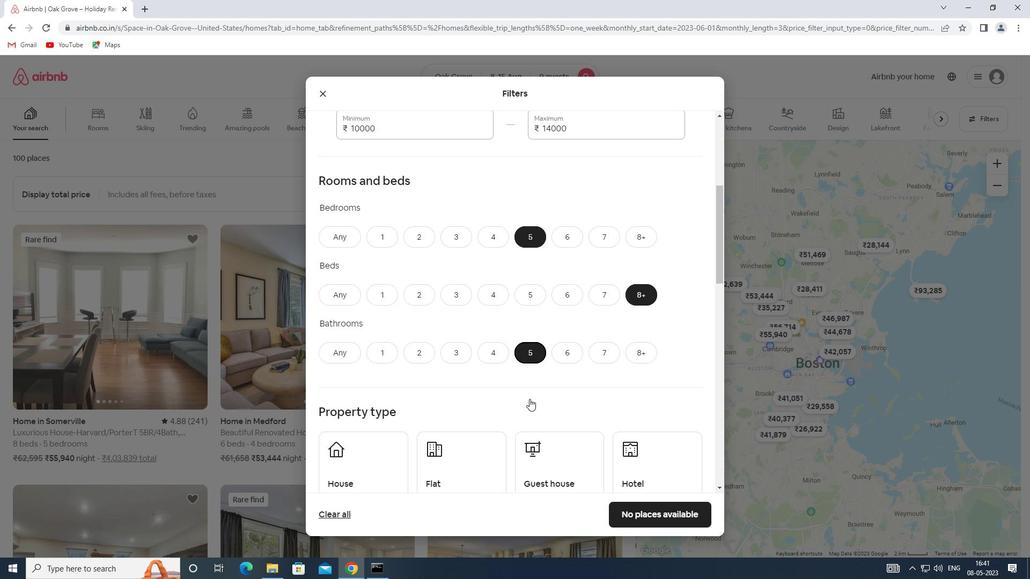 
Action: Mouse scrolled (529, 398) with delta (0, 0)
Screenshot: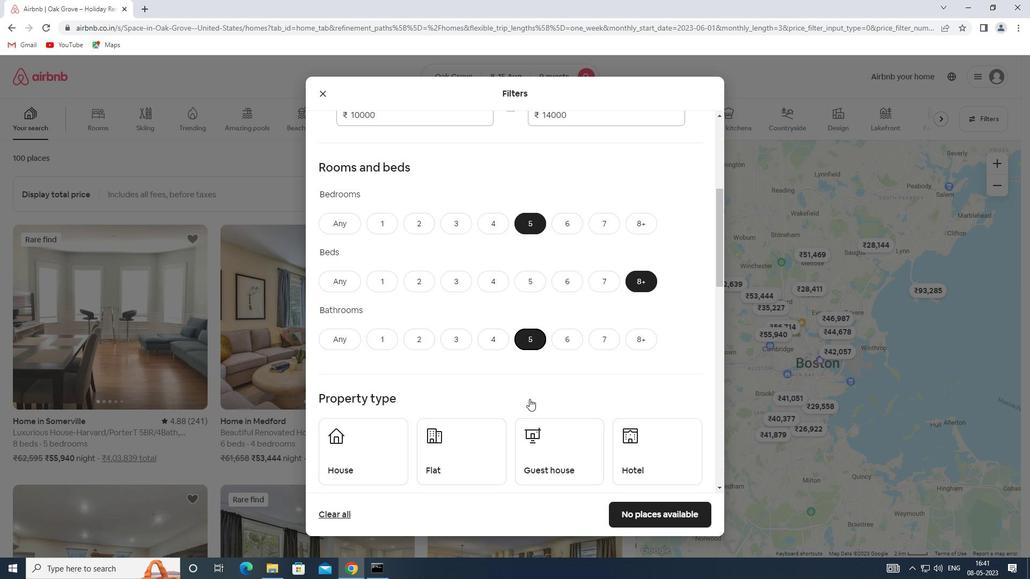 
Action: Mouse scrolled (529, 398) with delta (0, 0)
Screenshot: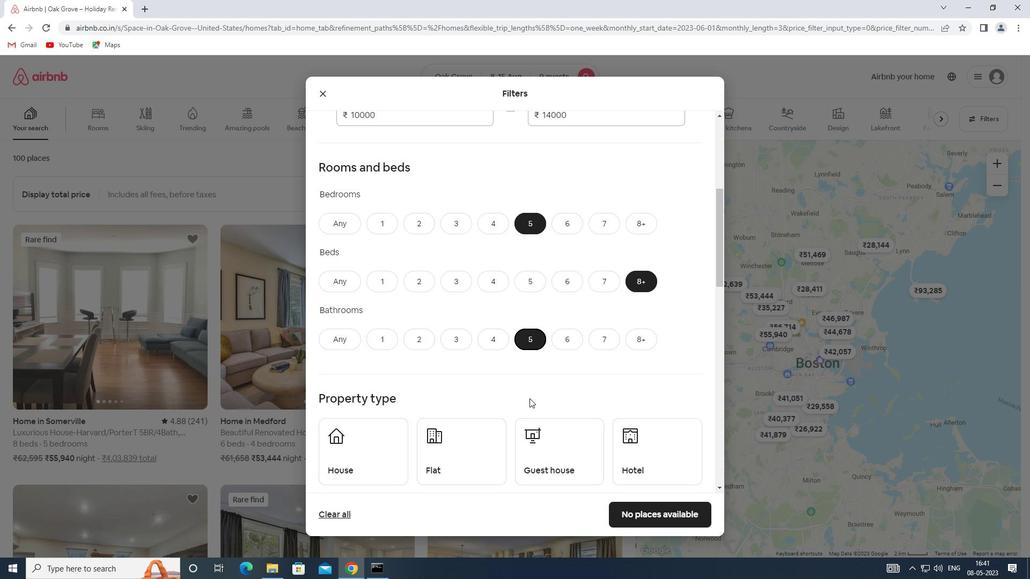 
Action: Mouse moved to (384, 339)
Screenshot: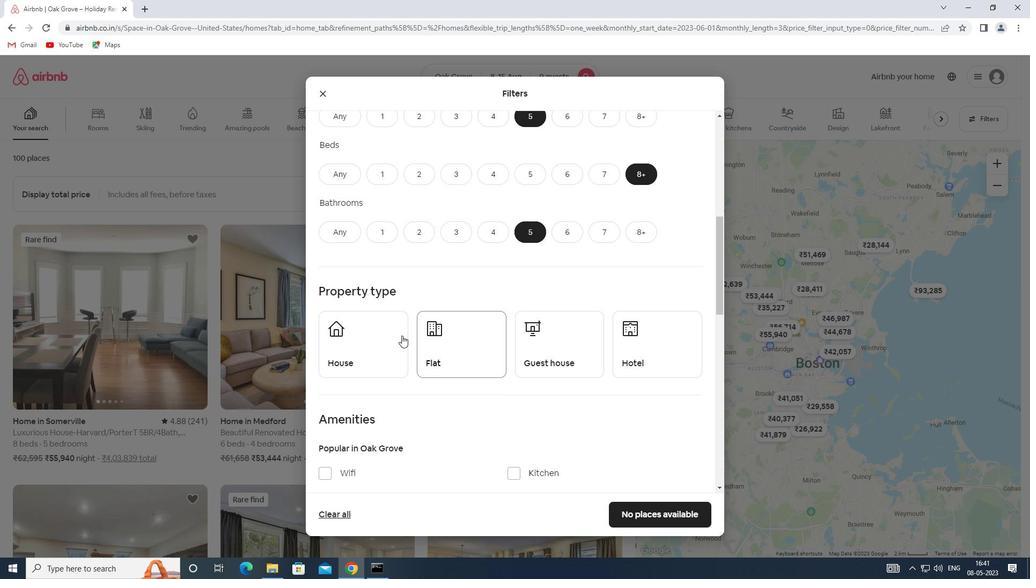 
Action: Mouse pressed left at (384, 339)
Screenshot: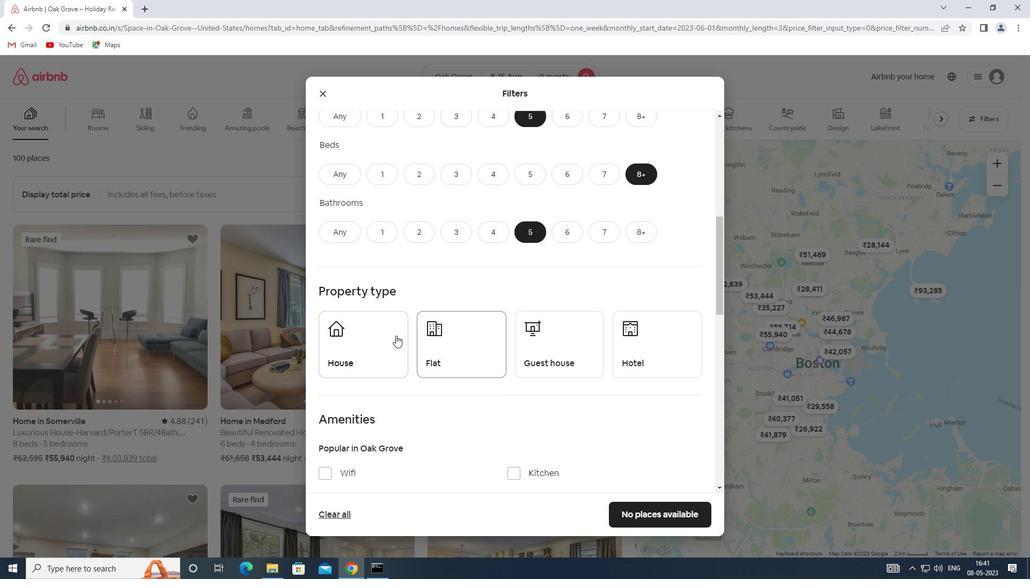 
Action: Mouse moved to (452, 345)
Screenshot: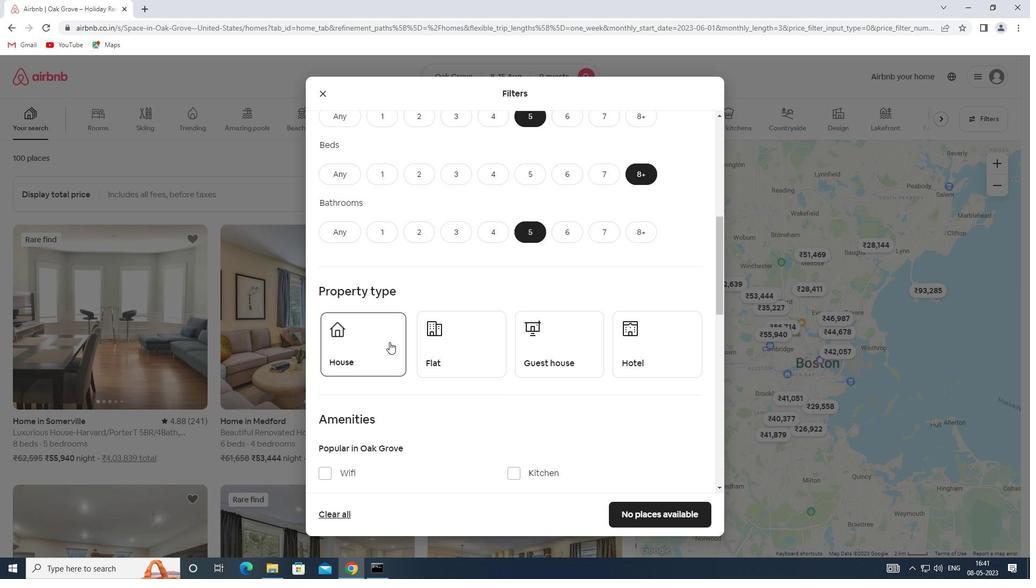 
Action: Mouse pressed left at (452, 345)
Screenshot: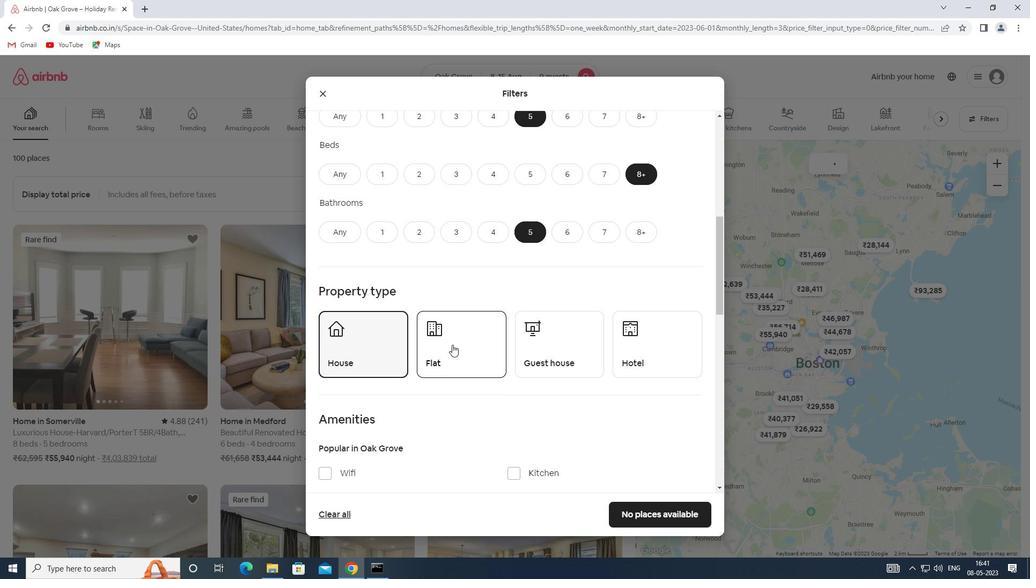 
Action: Mouse moved to (533, 345)
Screenshot: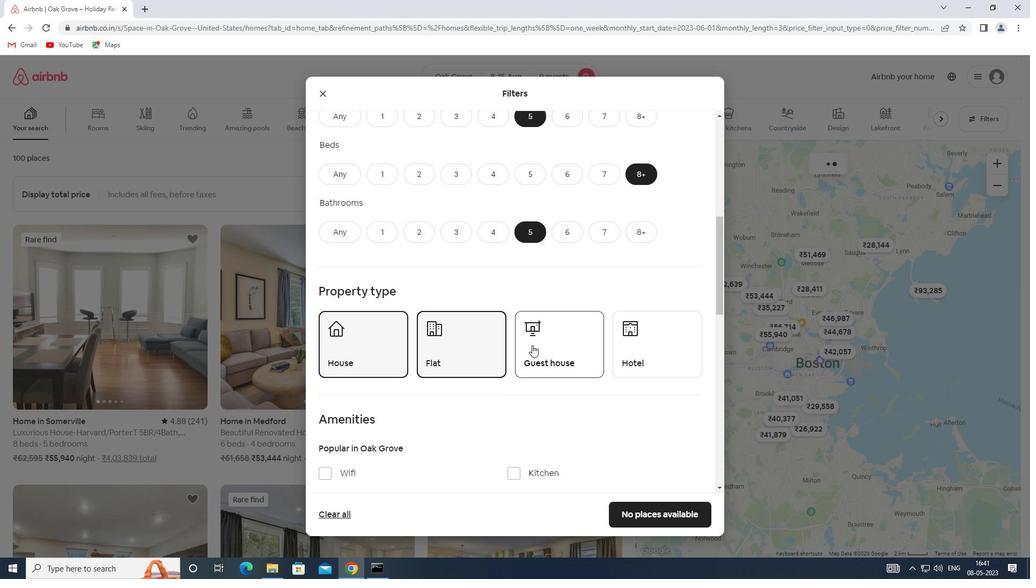 
Action: Mouse pressed left at (533, 345)
Screenshot: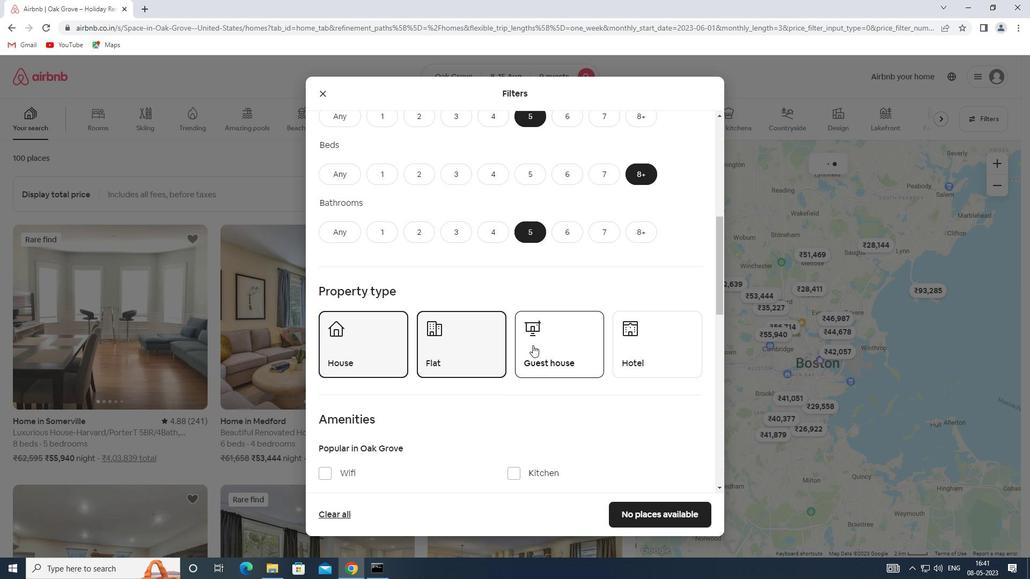
Action: Mouse moved to (524, 342)
Screenshot: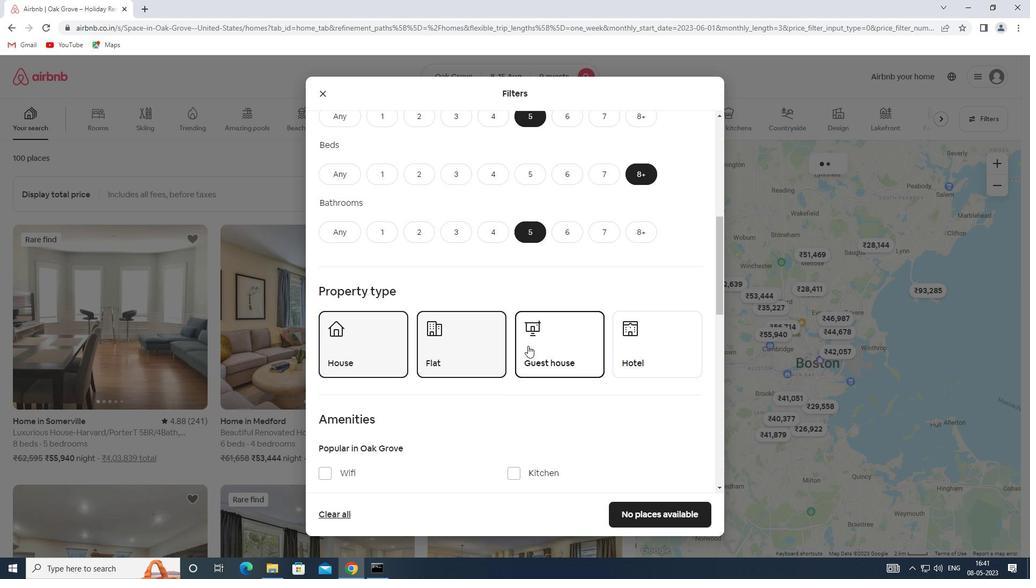
Action: Mouse scrolled (524, 341) with delta (0, 0)
Screenshot: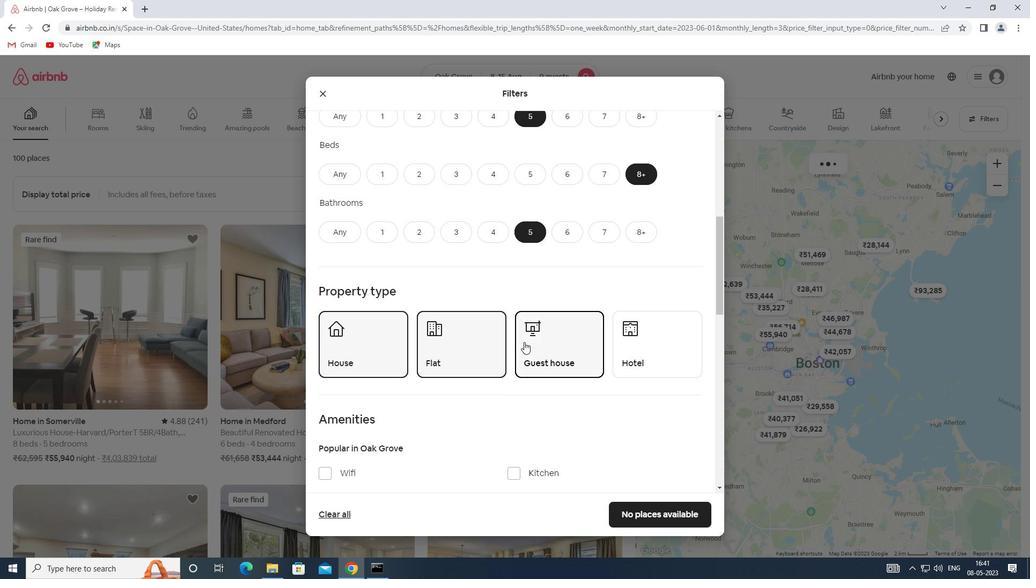
Action: Mouse scrolled (524, 341) with delta (0, 0)
Screenshot: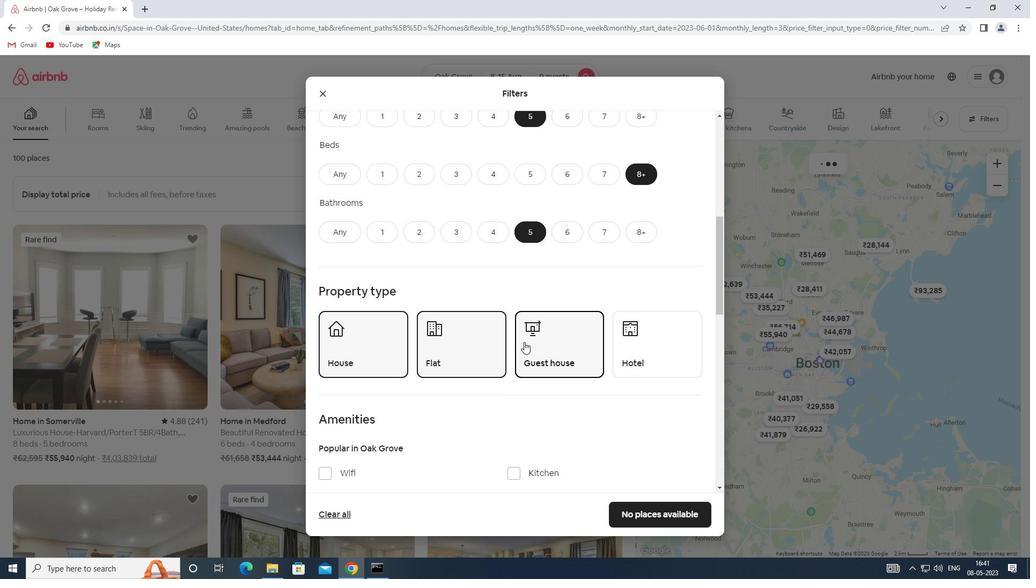 
Action: Mouse scrolled (524, 341) with delta (0, 0)
Screenshot: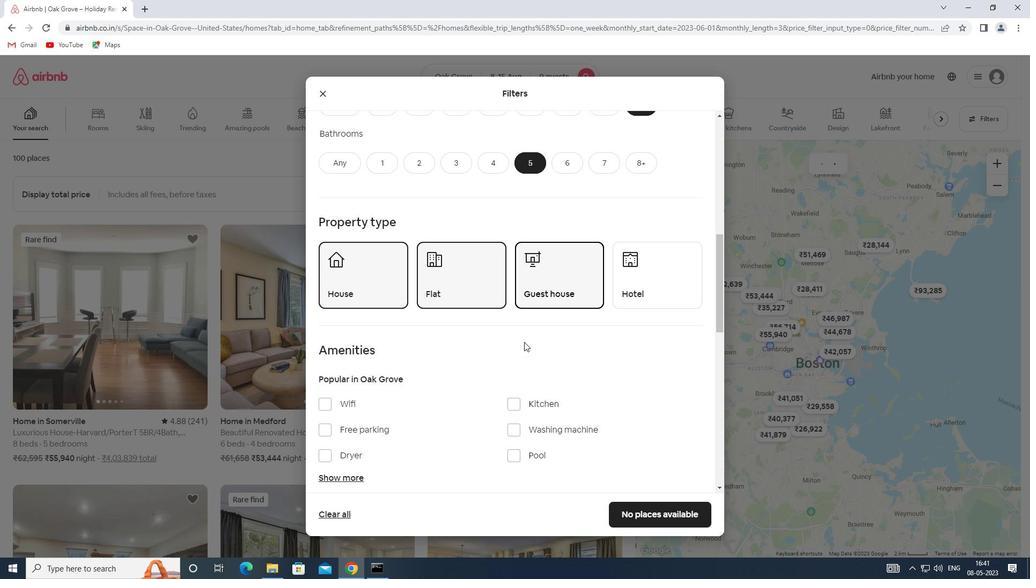 
Action: Mouse scrolled (524, 341) with delta (0, 0)
Screenshot: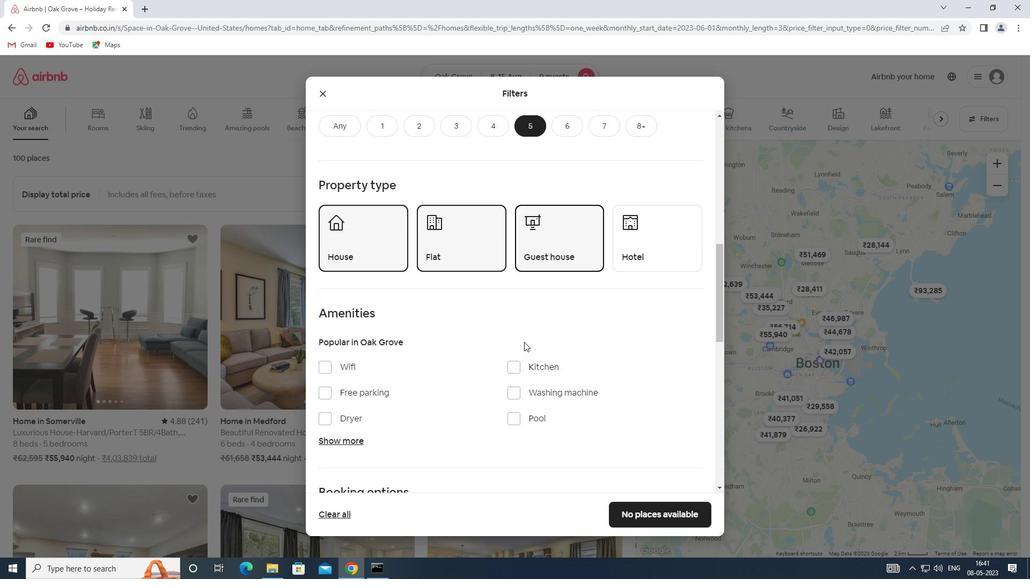 
Action: Mouse moved to (353, 337)
Screenshot: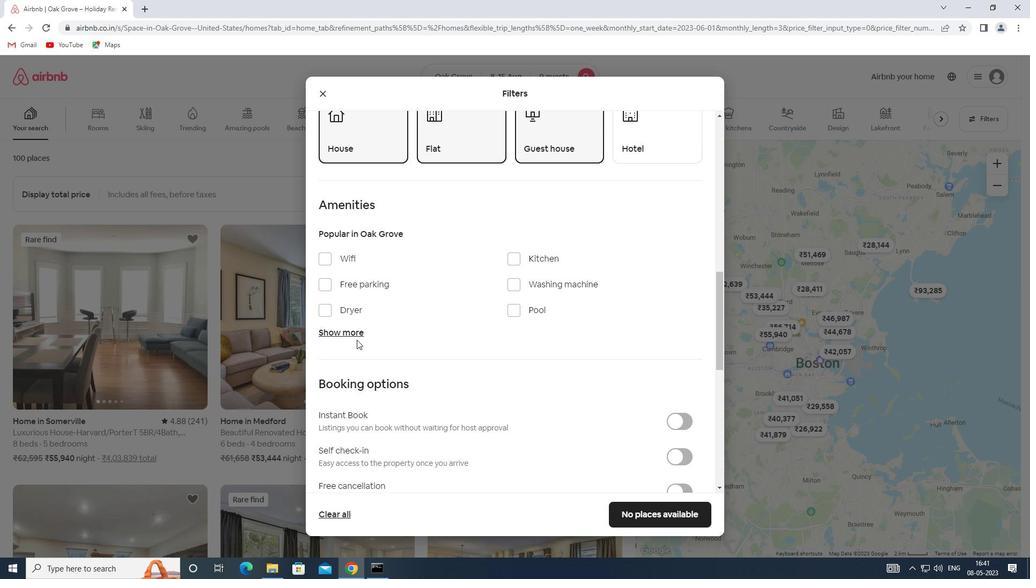 
Action: Mouse pressed left at (353, 337)
Screenshot: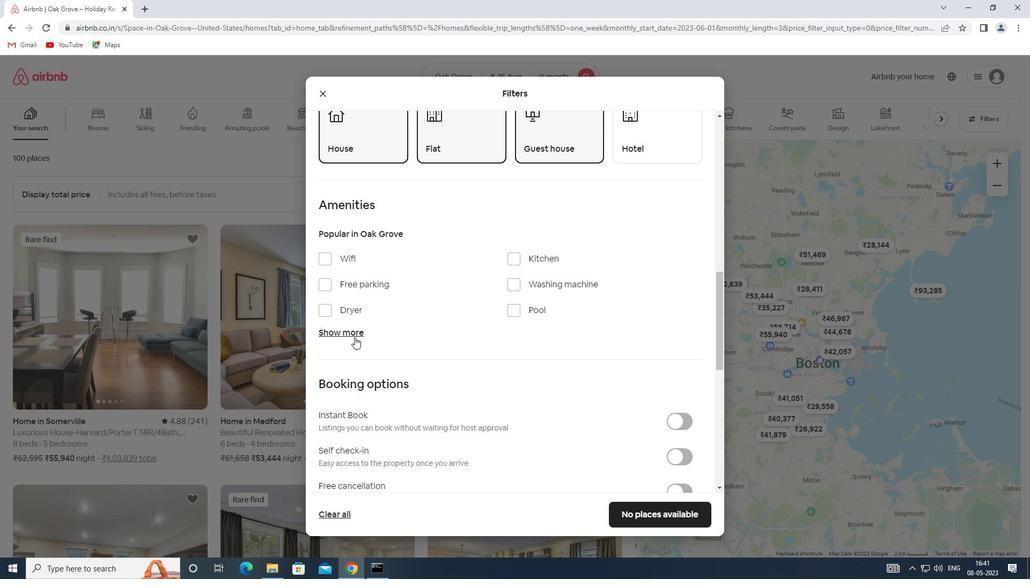 
Action: Mouse moved to (329, 255)
Screenshot: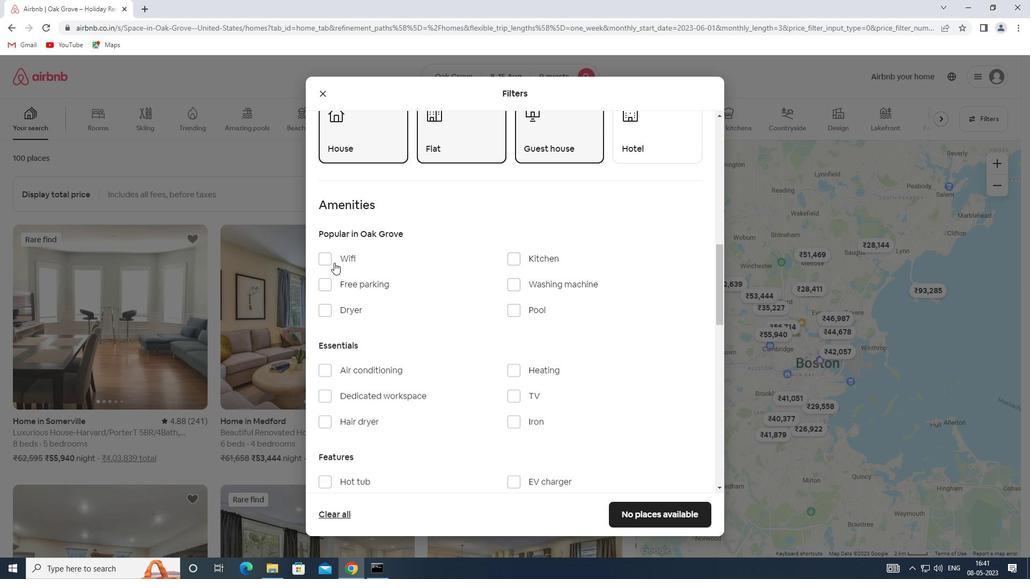 
Action: Mouse pressed left at (329, 255)
Screenshot: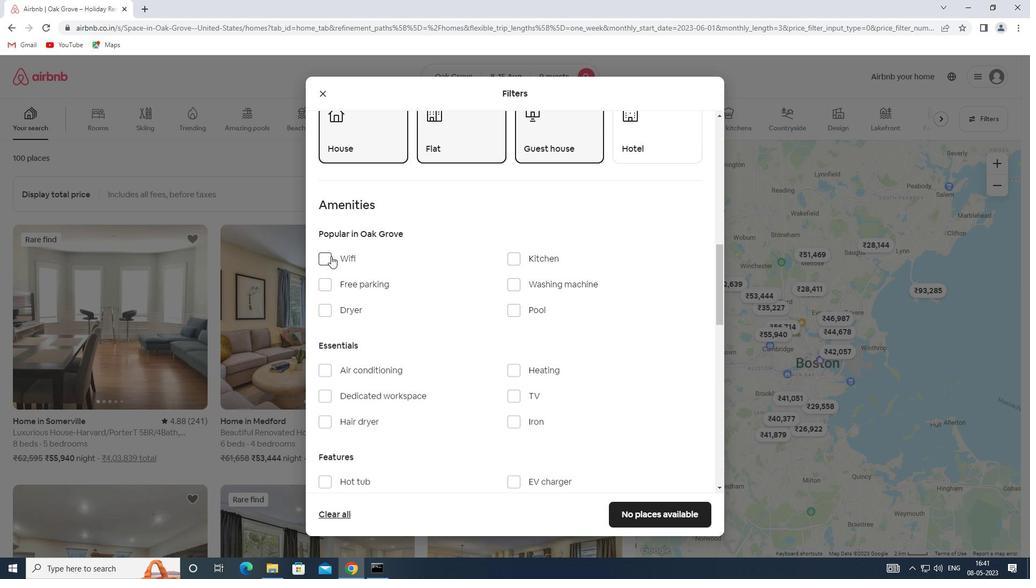 
Action: Mouse moved to (510, 396)
Screenshot: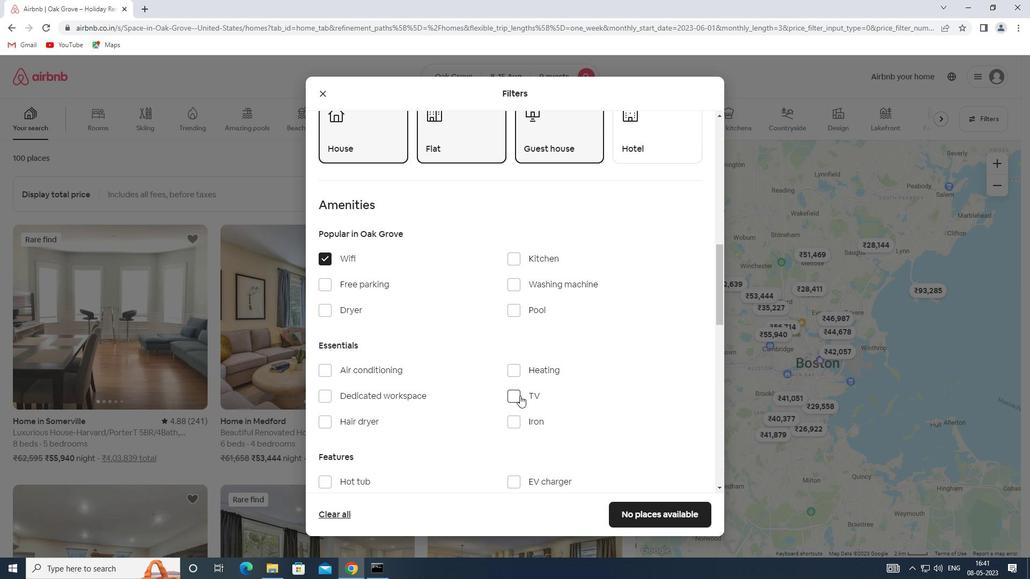 
Action: Mouse pressed left at (510, 396)
Screenshot: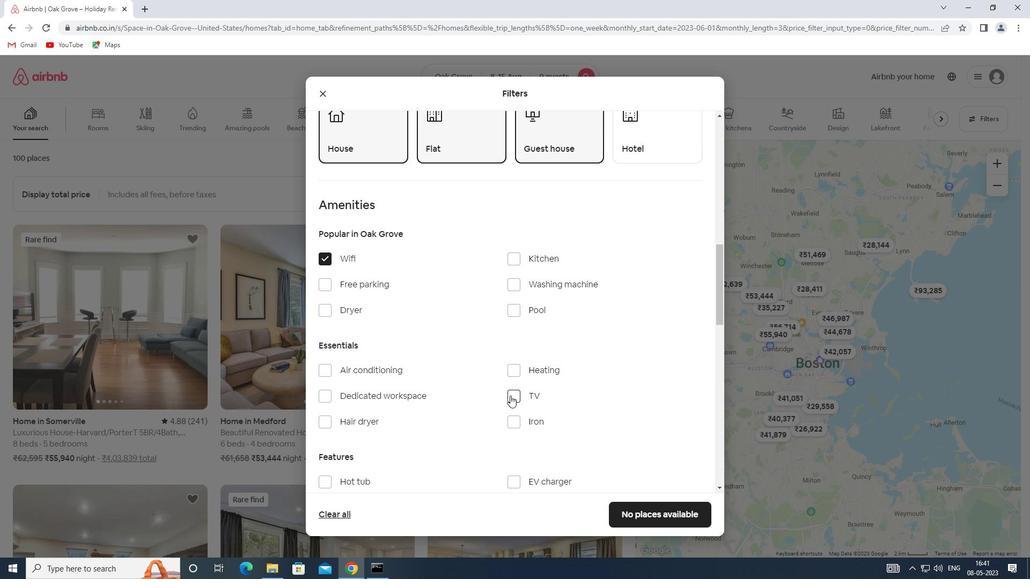 
Action: Mouse moved to (509, 396)
Screenshot: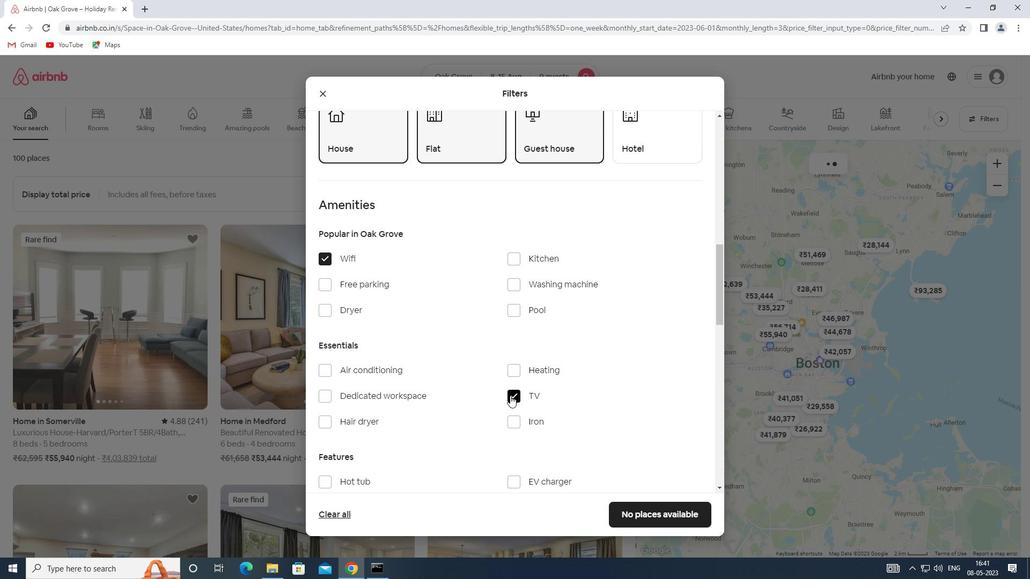 
Action: Mouse scrolled (509, 395) with delta (0, 0)
Screenshot: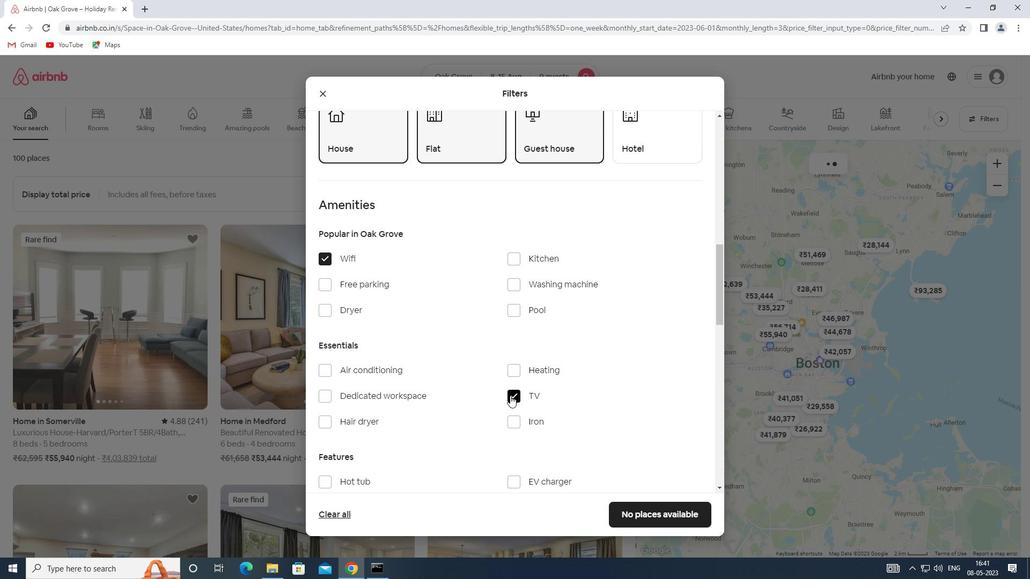 
Action: Mouse moved to (331, 228)
Screenshot: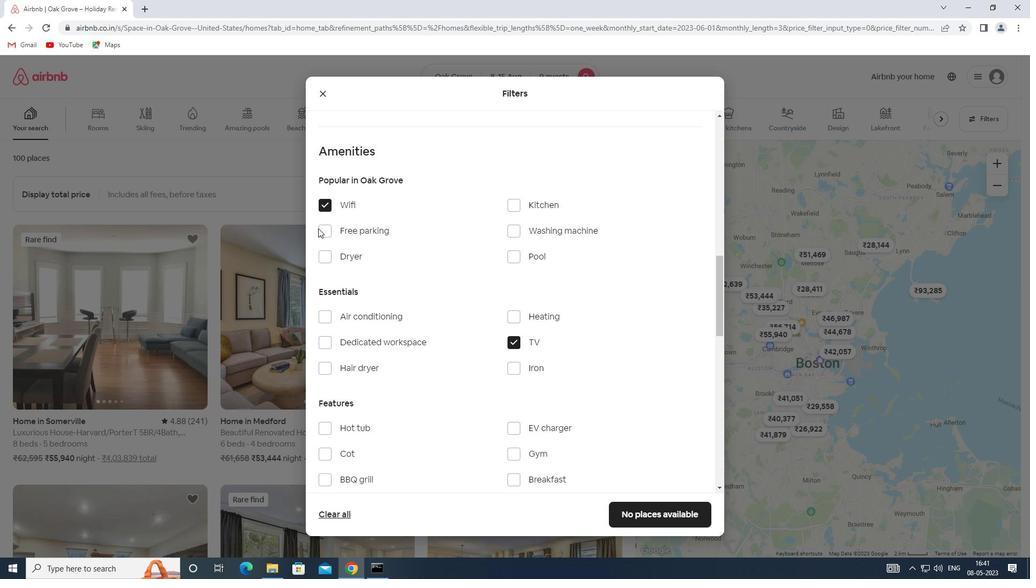 
Action: Mouse pressed left at (331, 228)
Screenshot: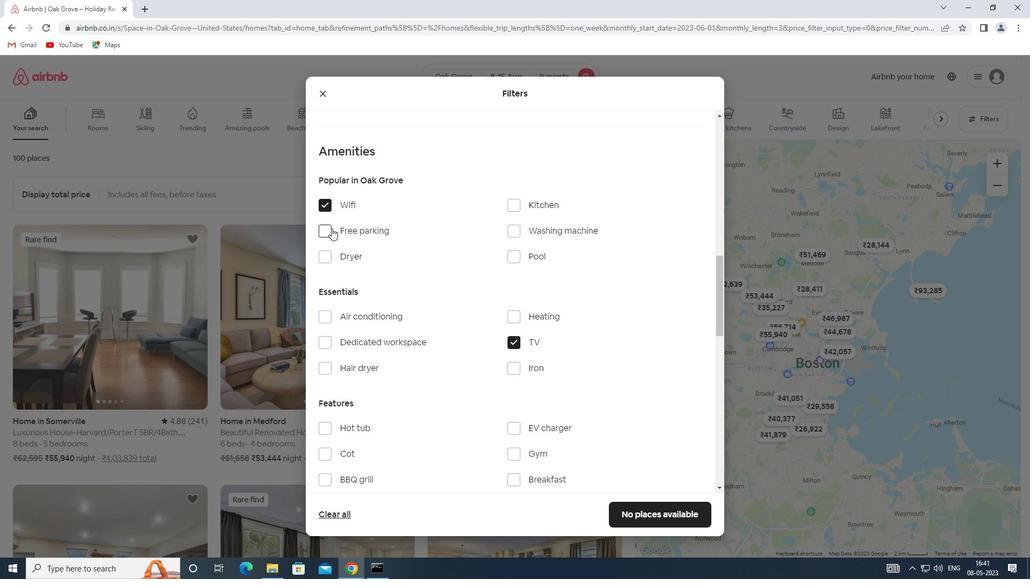 
Action: Mouse moved to (418, 288)
Screenshot: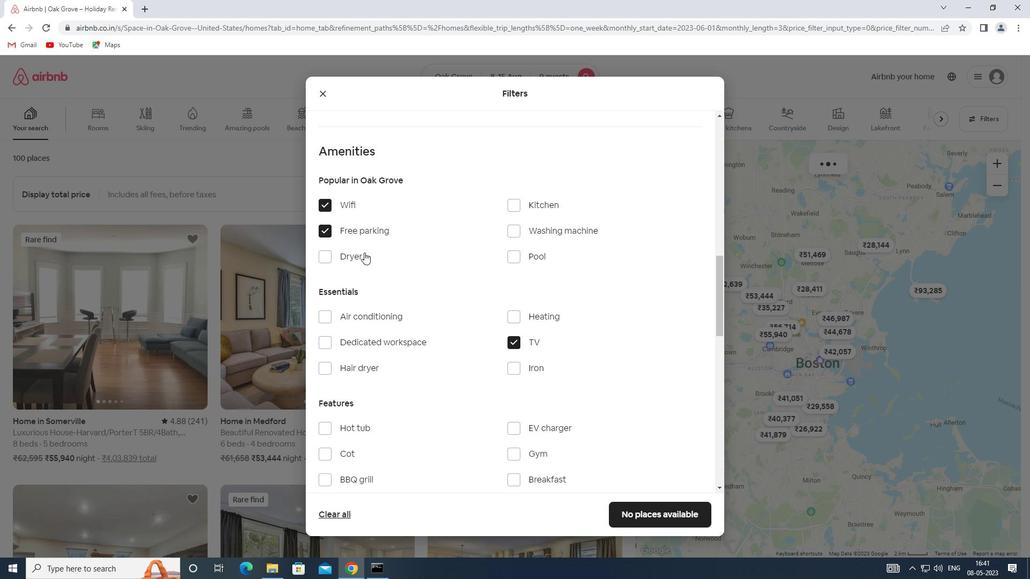 
Action: Mouse scrolled (418, 288) with delta (0, 0)
Screenshot: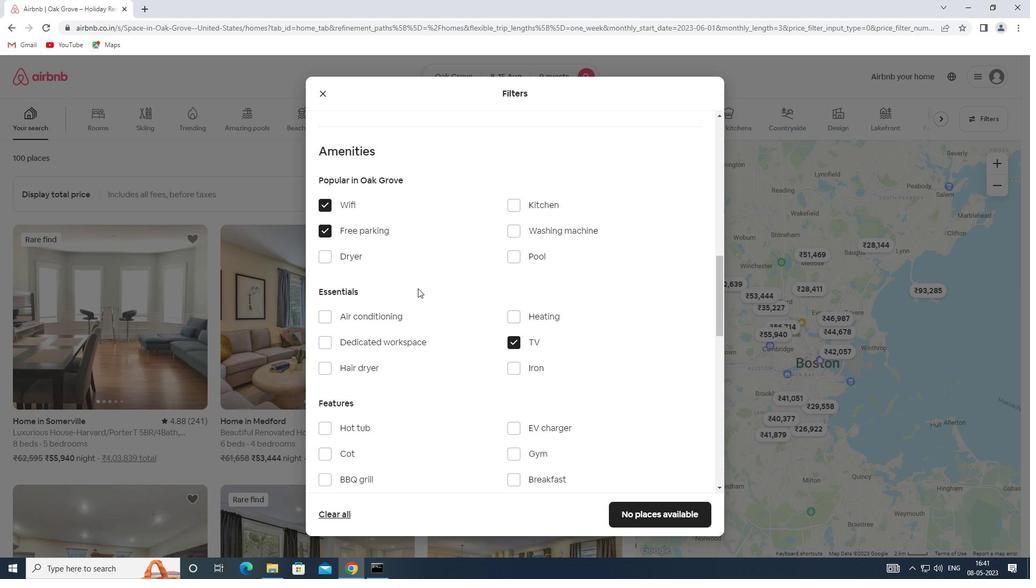 
Action: Mouse scrolled (418, 288) with delta (0, 0)
Screenshot: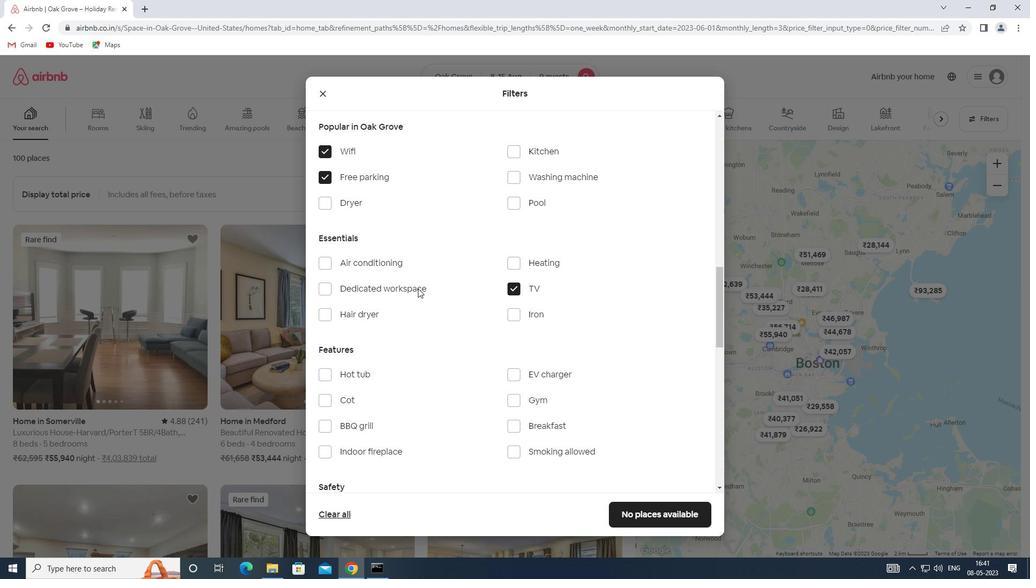 
Action: Mouse moved to (510, 350)
Screenshot: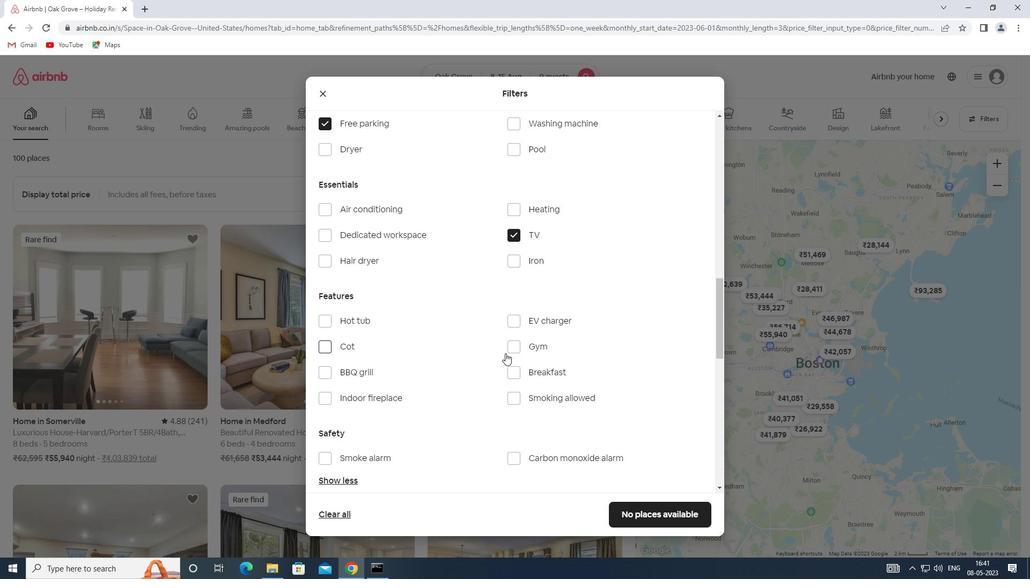 
Action: Mouse pressed left at (510, 350)
Screenshot: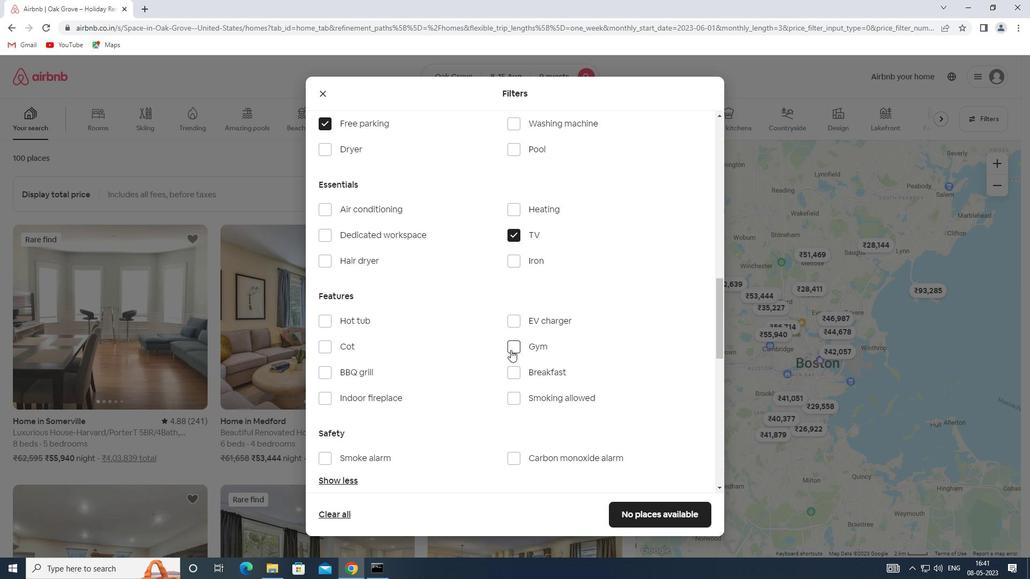 
Action: Mouse moved to (512, 371)
Screenshot: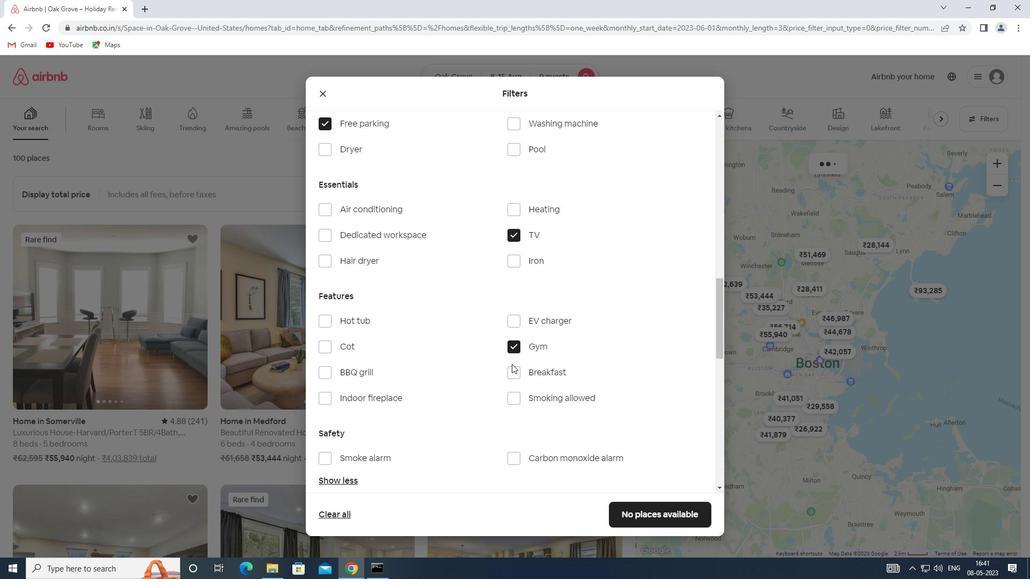 
Action: Mouse pressed left at (512, 371)
Screenshot: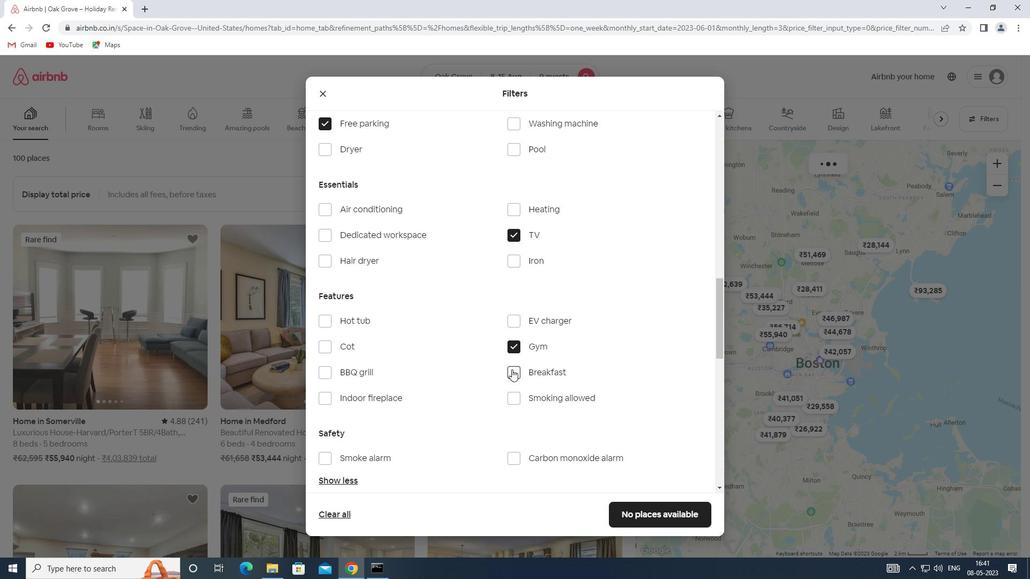 
Action: Mouse moved to (513, 369)
Screenshot: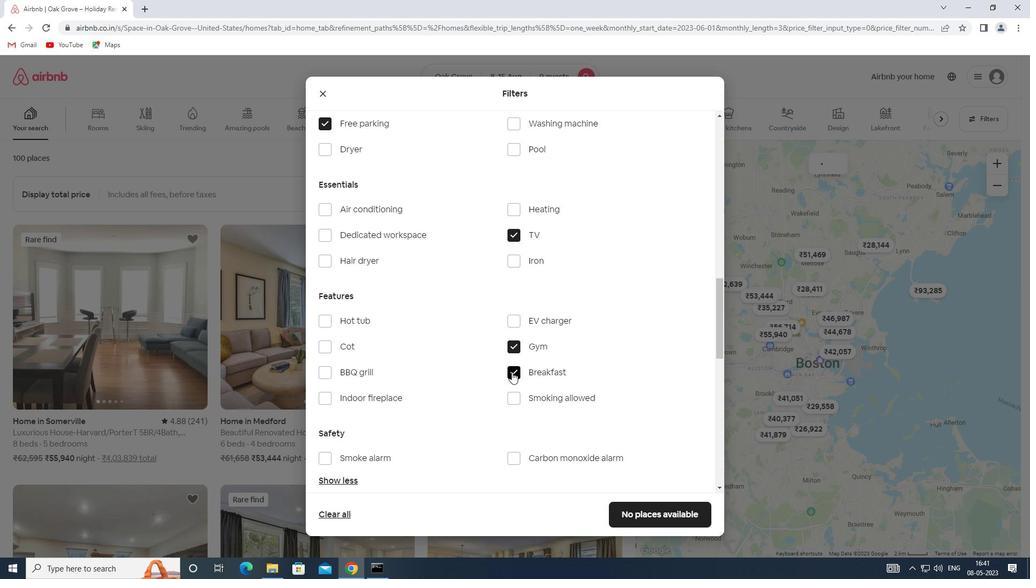 
Action: Mouse scrolled (513, 368) with delta (0, 0)
Screenshot: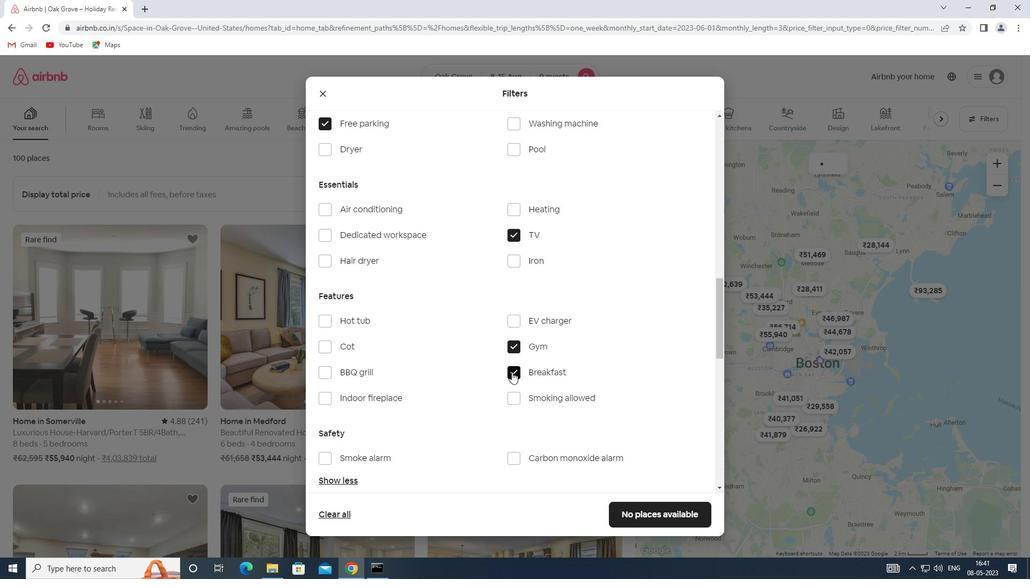 
Action: Mouse scrolled (513, 368) with delta (0, 0)
Screenshot: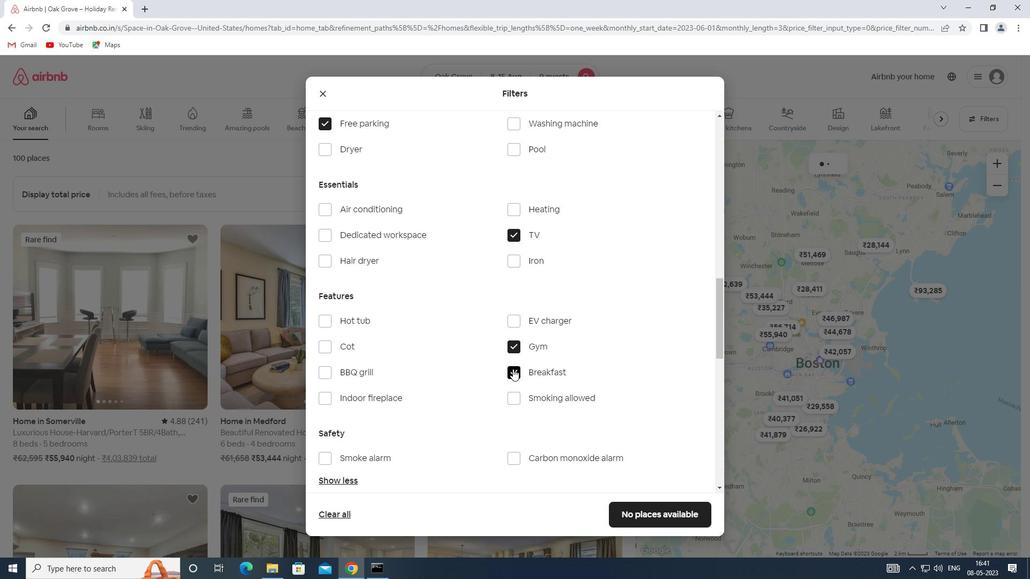 
Action: Mouse scrolled (513, 368) with delta (0, 0)
Screenshot: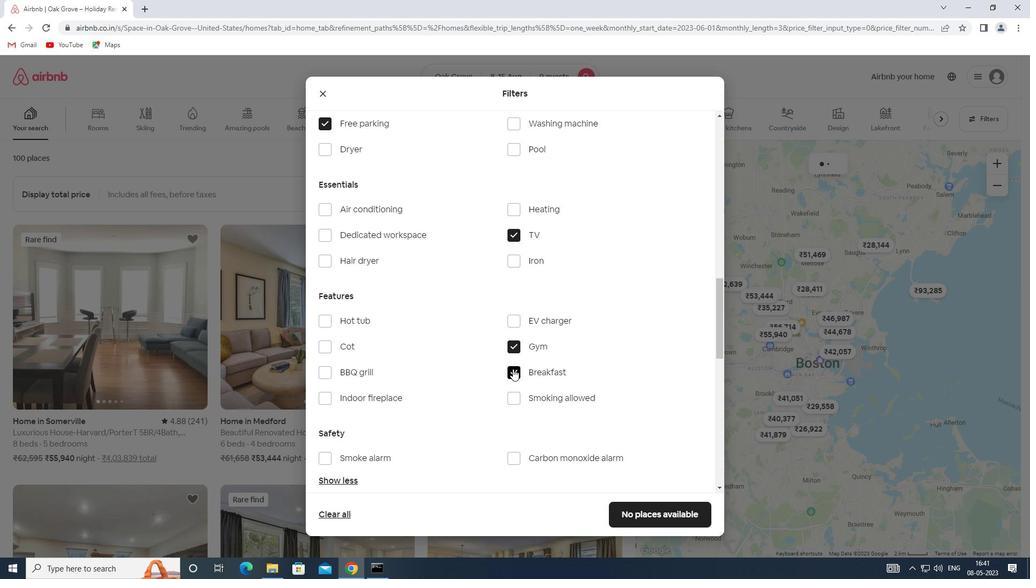 
Action: Mouse scrolled (513, 368) with delta (0, 0)
Screenshot: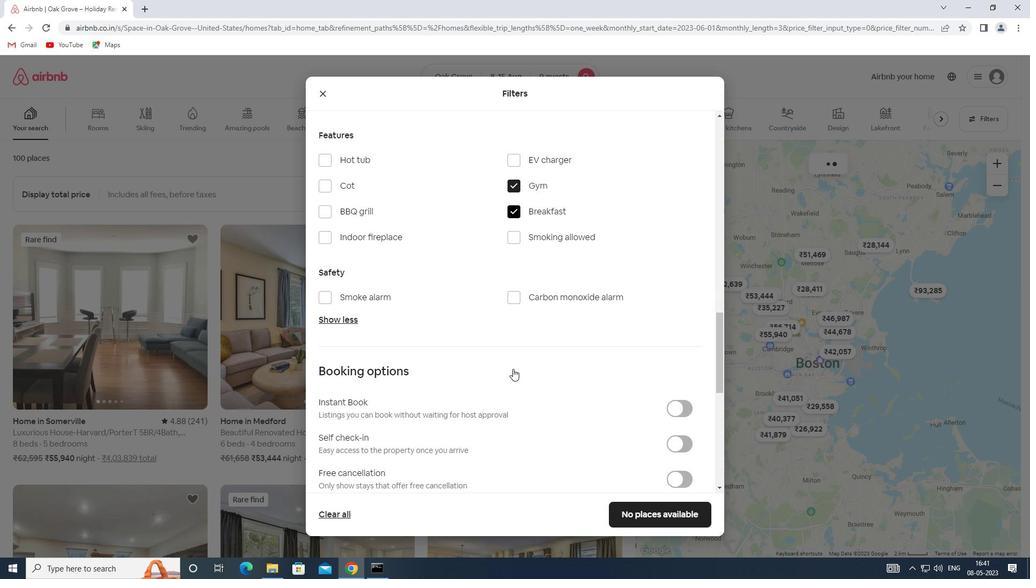 
Action: Mouse scrolled (513, 368) with delta (0, 0)
Screenshot: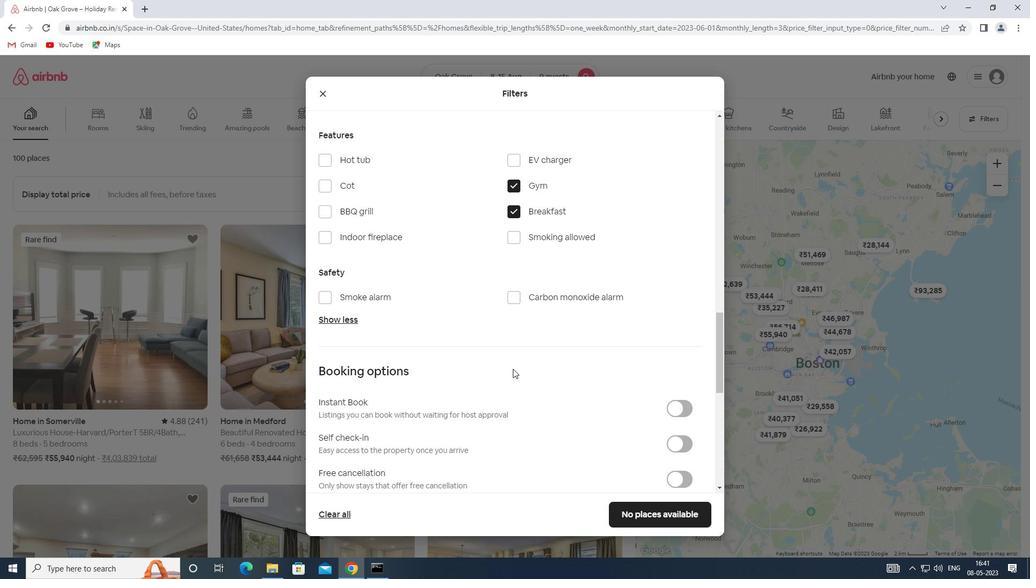 
Action: Mouse scrolled (513, 368) with delta (0, 0)
Screenshot: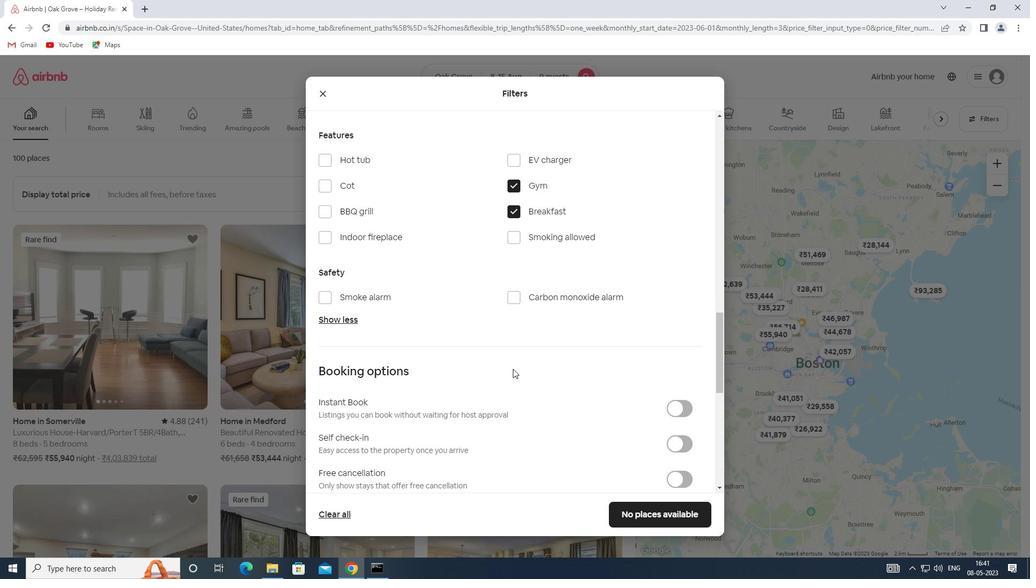 
Action: Mouse moved to (687, 285)
Screenshot: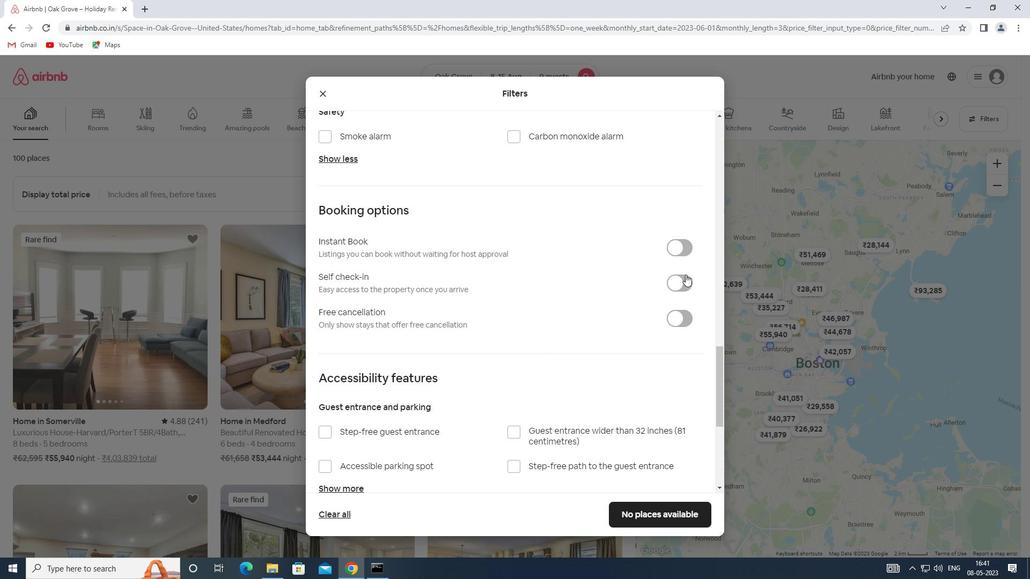 
Action: Mouse pressed left at (687, 285)
Screenshot: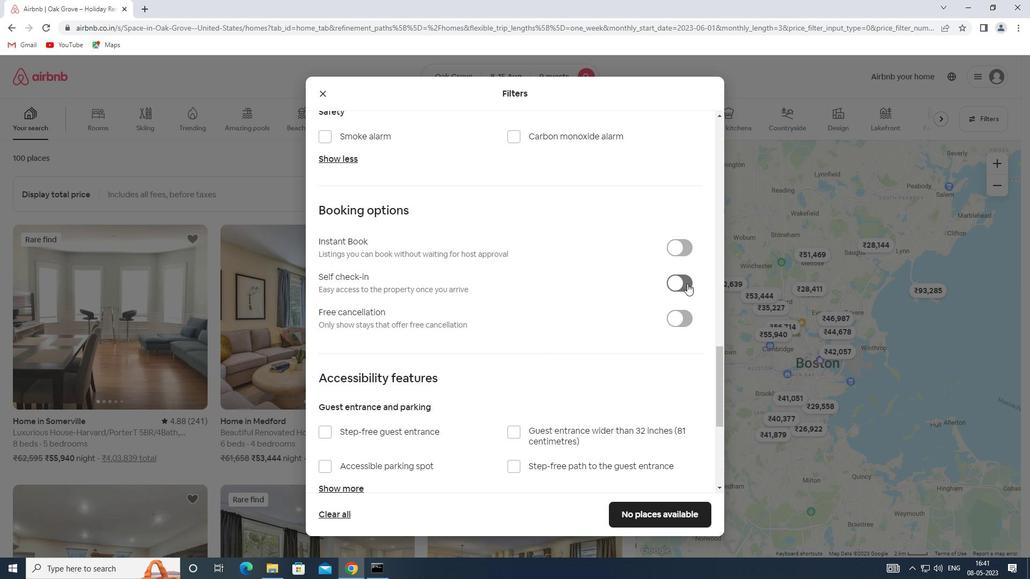 
Action: Mouse moved to (466, 340)
Screenshot: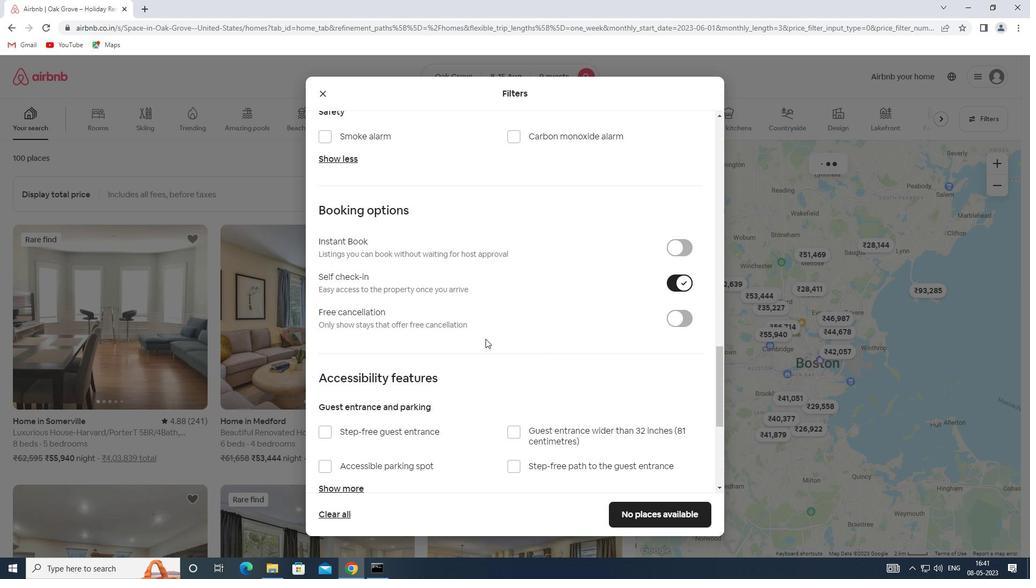 
Action: Mouse scrolled (466, 340) with delta (0, 0)
Screenshot: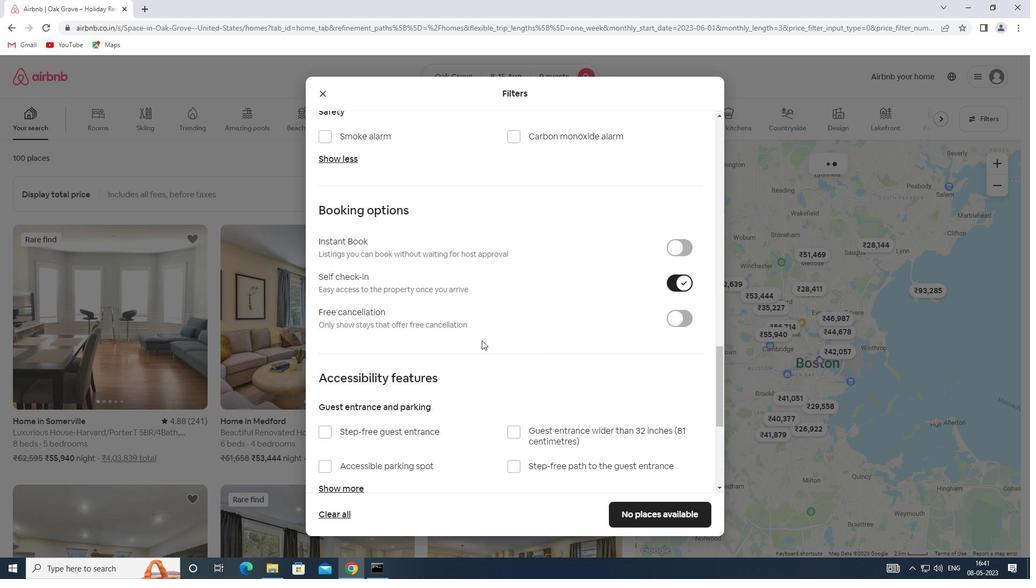 
Action: Mouse scrolled (466, 340) with delta (0, 0)
Screenshot: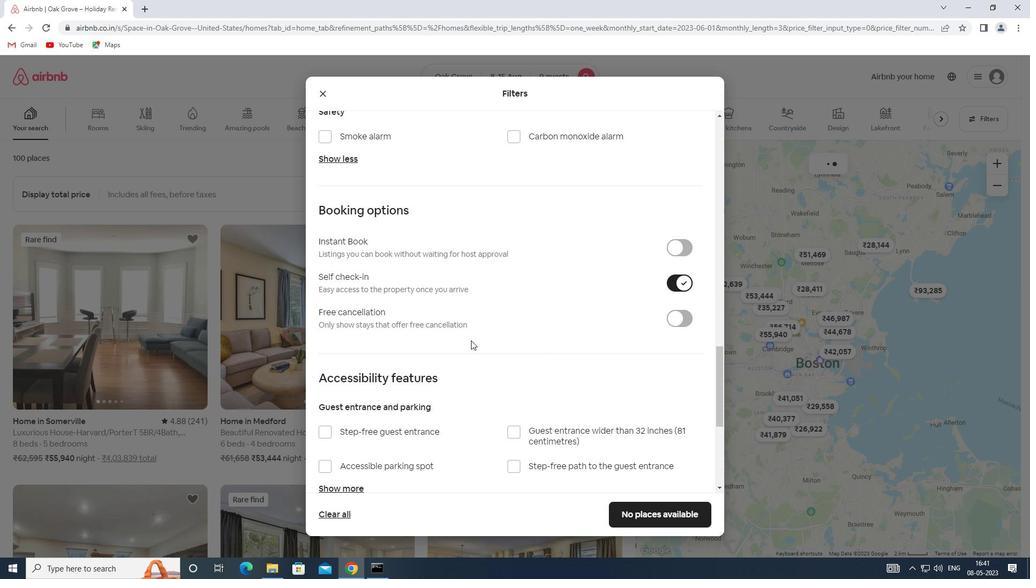 
Action: Mouse scrolled (466, 340) with delta (0, 0)
Screenshot: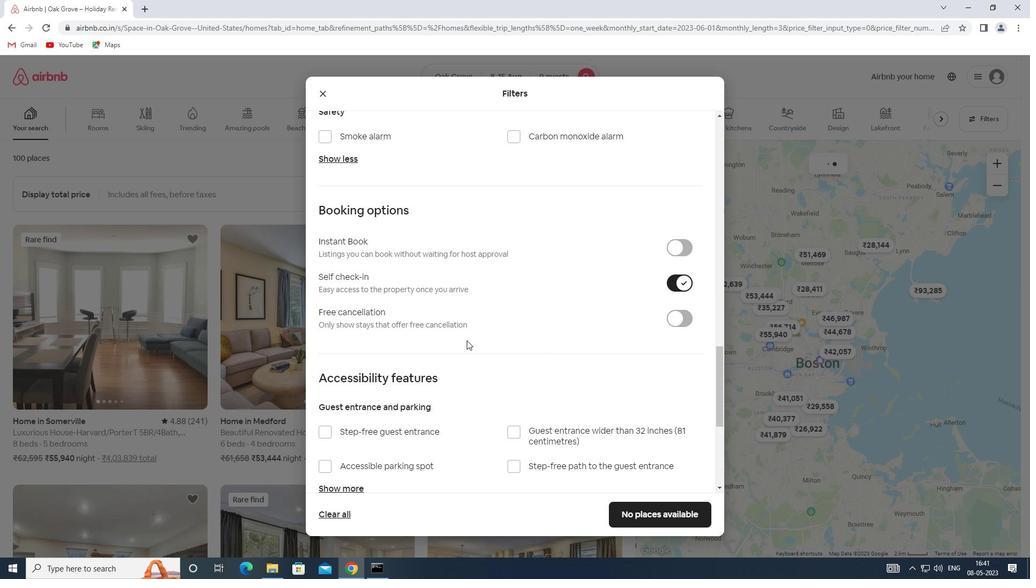 
Action: Mouse scrolled (466, 340) with delta (0, 0)
Screenshot: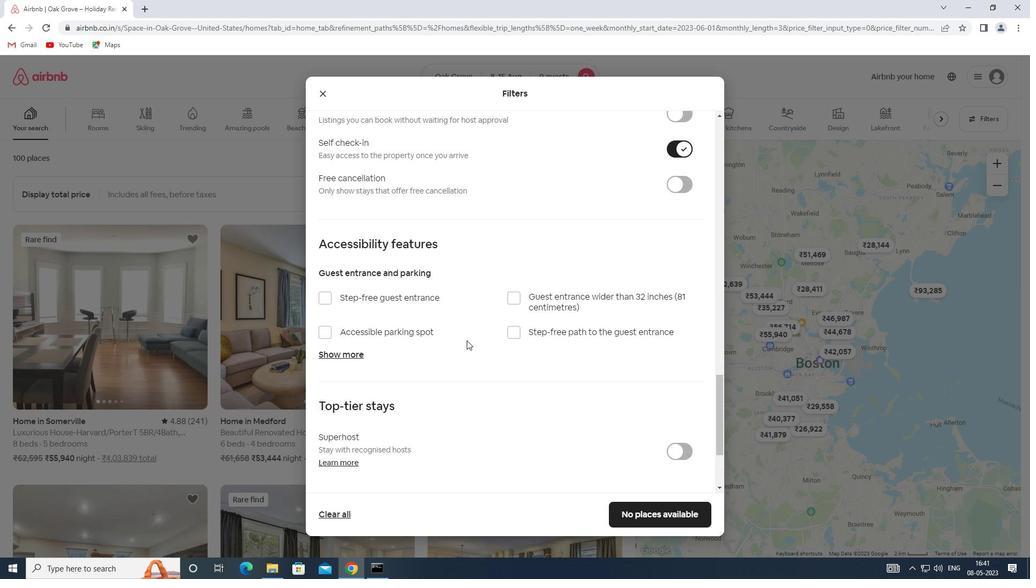 
Action: Mouse scrolled (466, 340) with delta (0, 0)
Screenshot: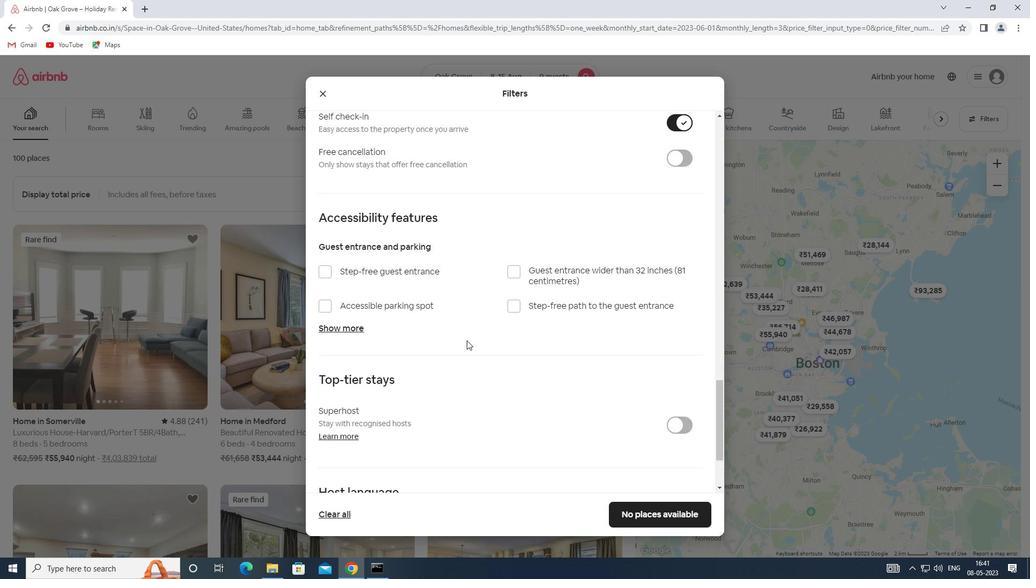 
Action: Mouse scrolled (466, 340) with delta (0, 0)
Screenshot: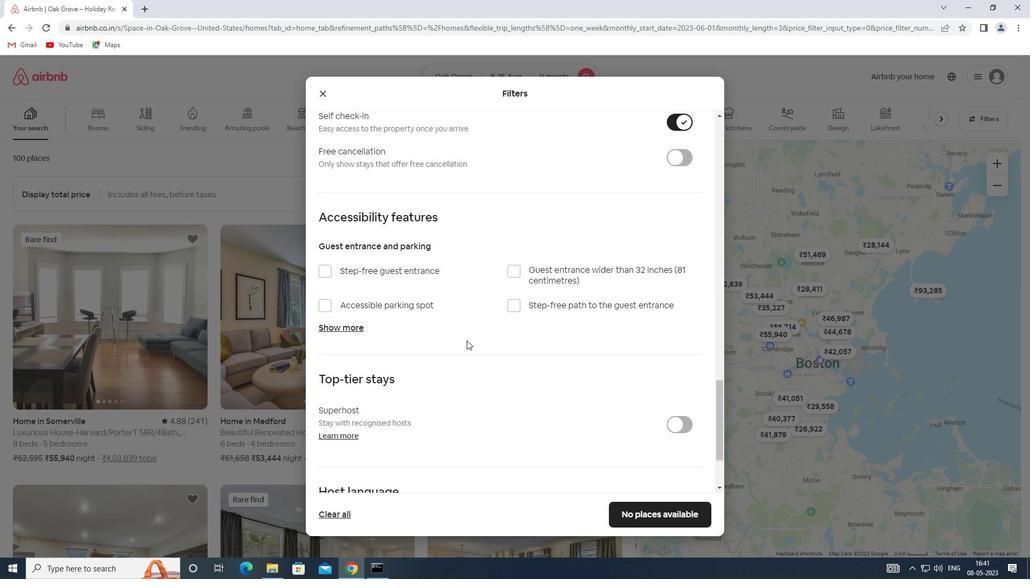 
Action: Mouse moved to (361, 412)
Screenshot: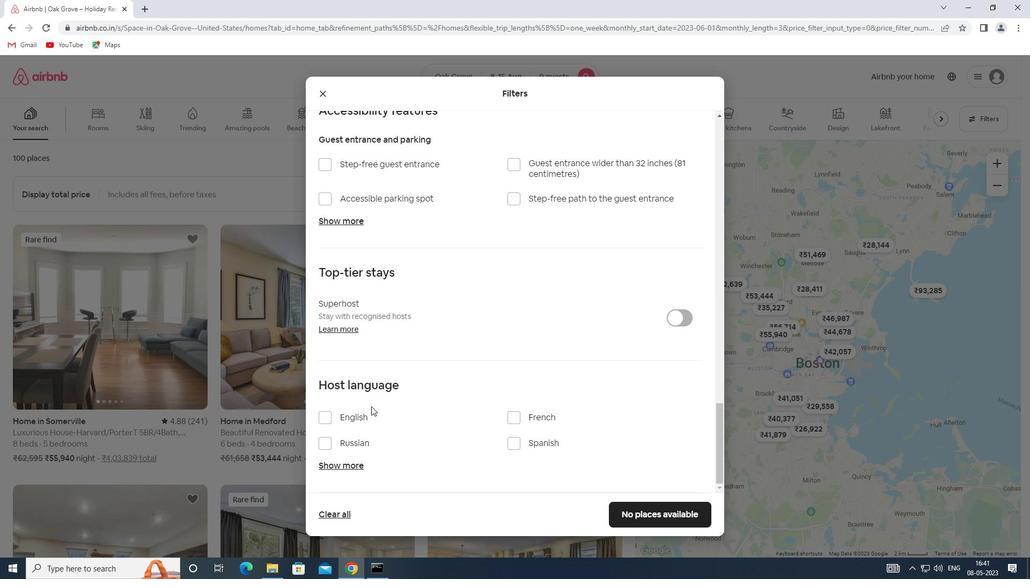 
Action: Mouse pressed left at (361, 412)
Screenshot: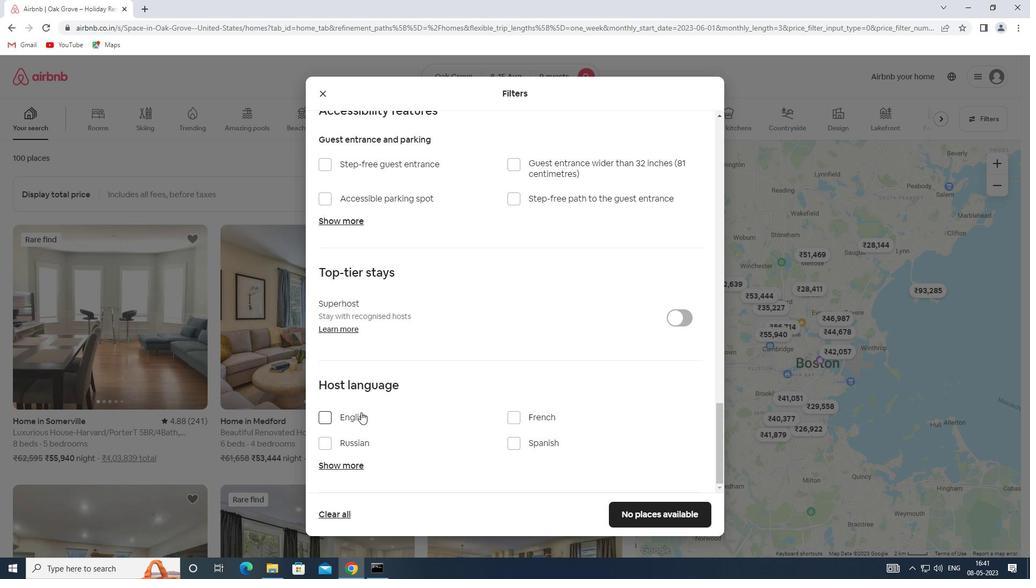 
Action: Mouse moved to (641, 513)
Screenshot: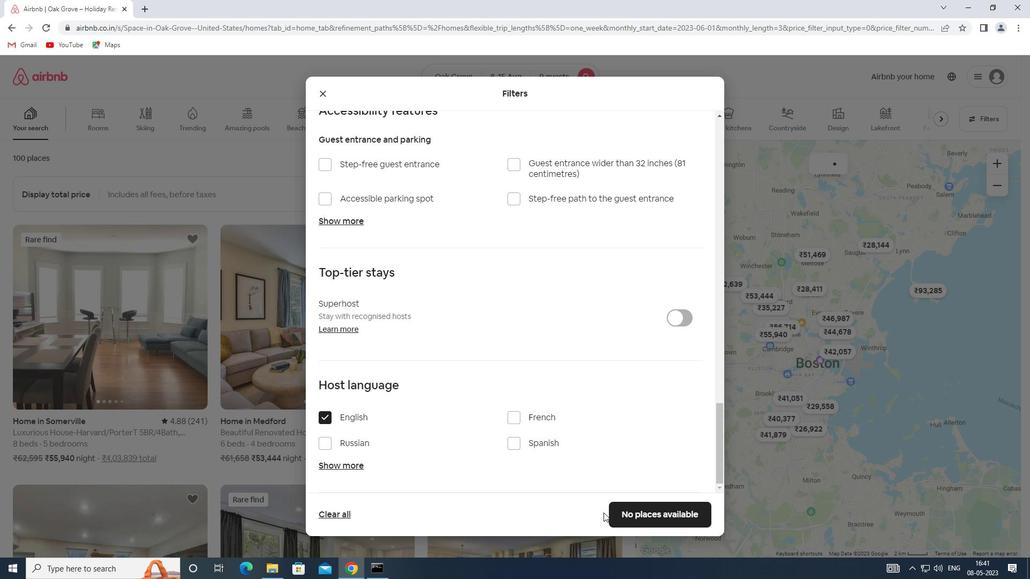 
Action: Mouse pressed left at (641, 513)
Screenshot: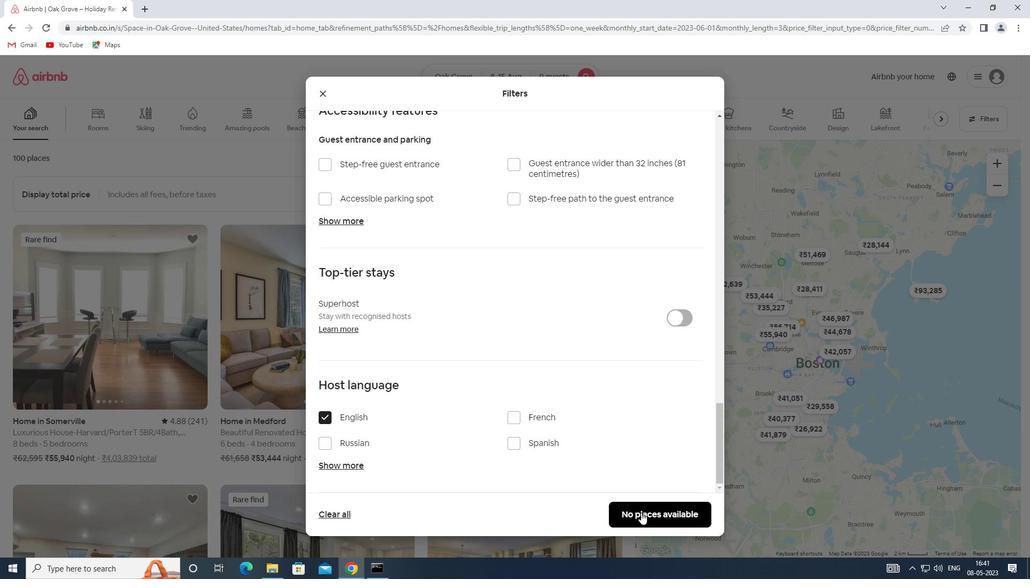 
Action: Mouse moved to (641, 513)
Screenshot: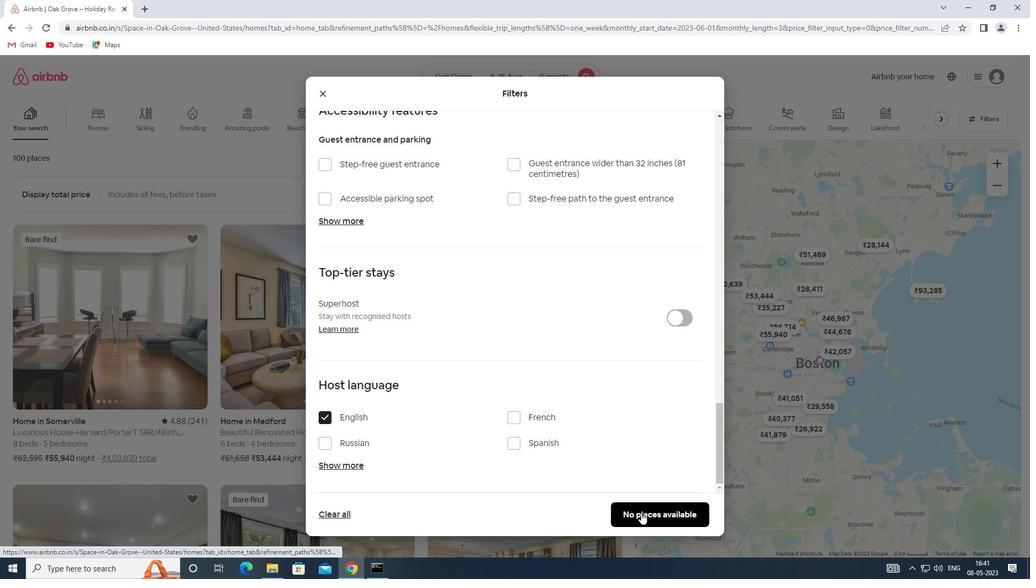 
